 Task: Find connections with filter location Agustín Codazzi with filter topic #entrepreneurwith filter profile language Potuguese with filter current company Adecco with filter school DOEACC with filter industry Services for the Elderly and Disabled with filter service category Cybersecurity with filter keywords title Food Kitchen Worker
Action: Mouse moved to (476, 57)
Screenshot: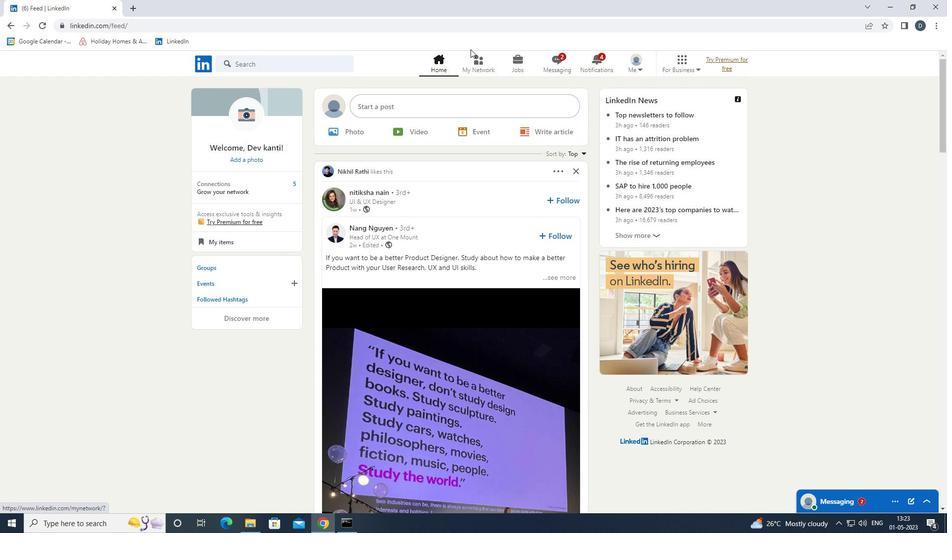 
Action: Mouse pressed left at (476, 57)
Screenshot: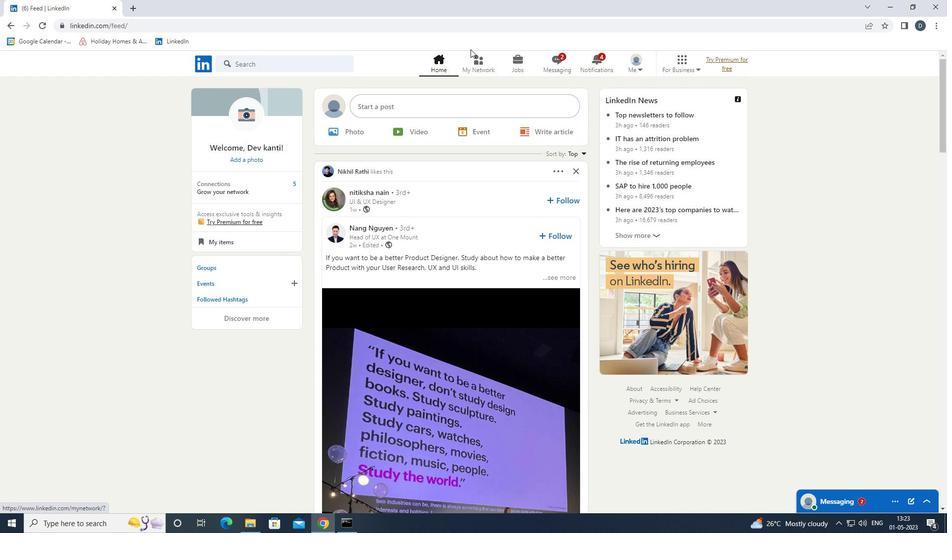 
Action: Mouse moved to (326, 119)
Screenshot: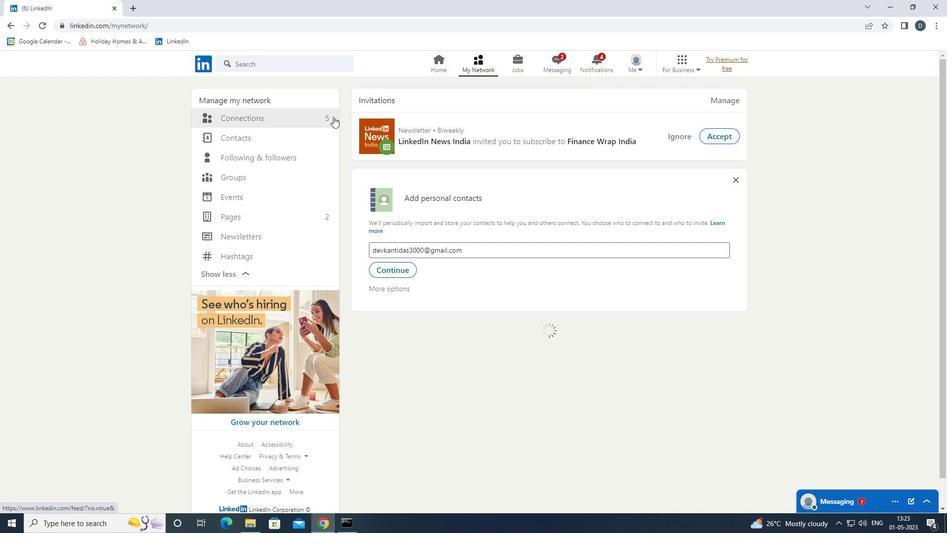 
Action: Mouse pressed left at (326, 119)
Screenshot: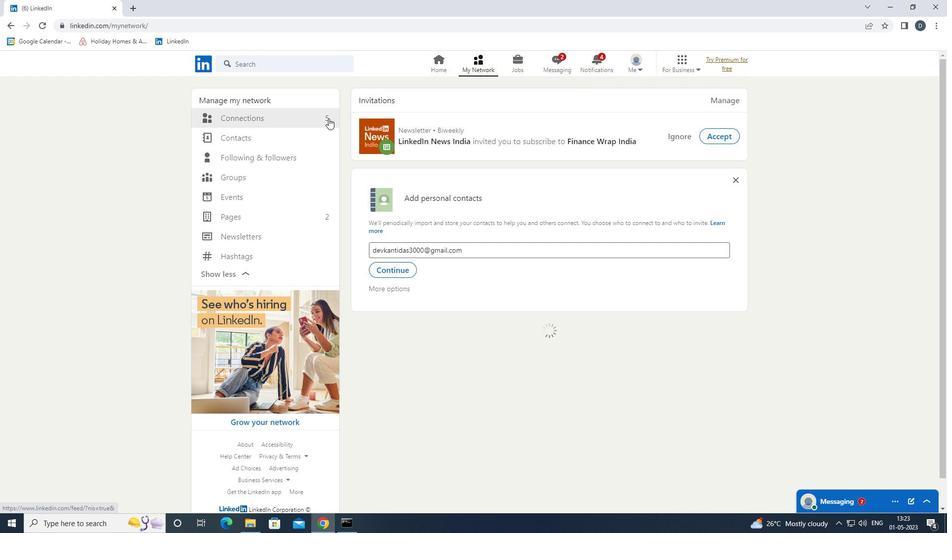 
Action: Mouse moved to (543, 122)
Screenshot: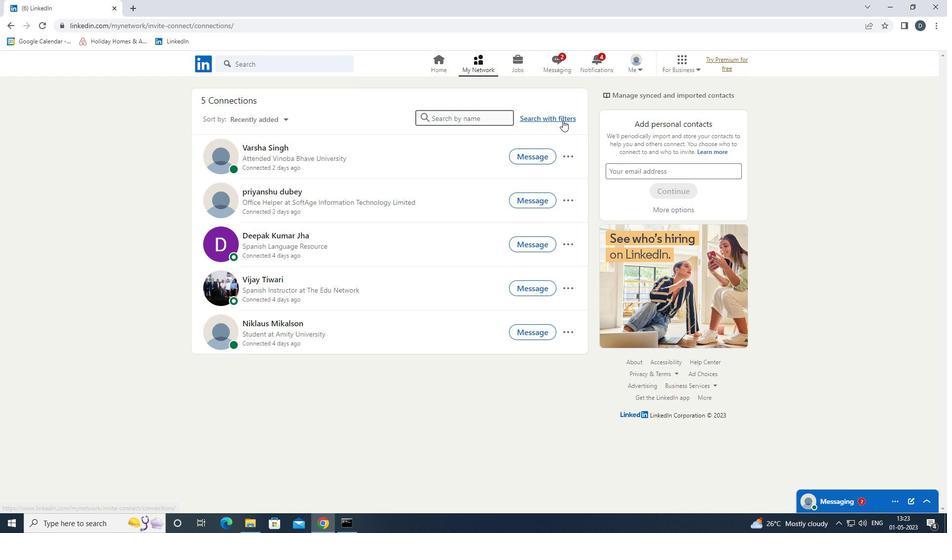 
Action: Mouse pressed left at (543, 122)
Screenshot: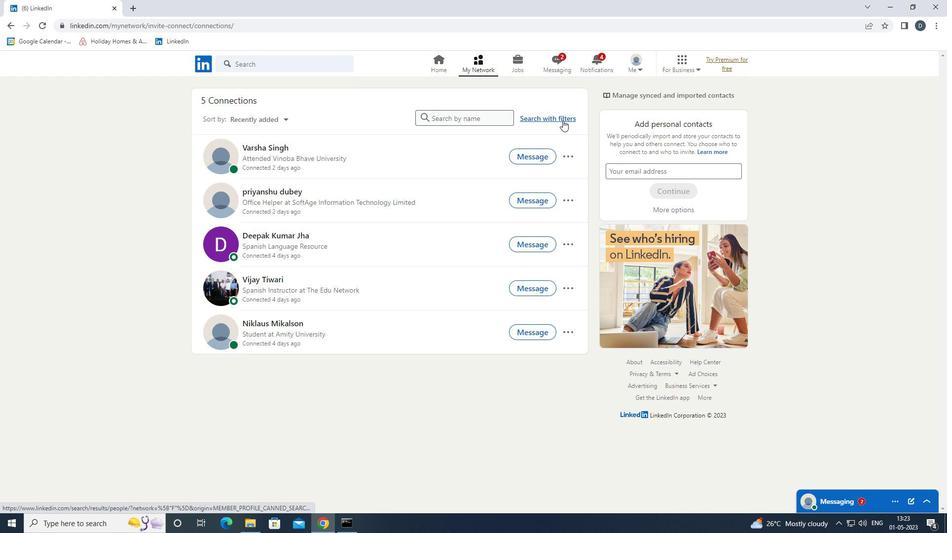 
Action: Mouse moved to (510, 90)
Screenshot: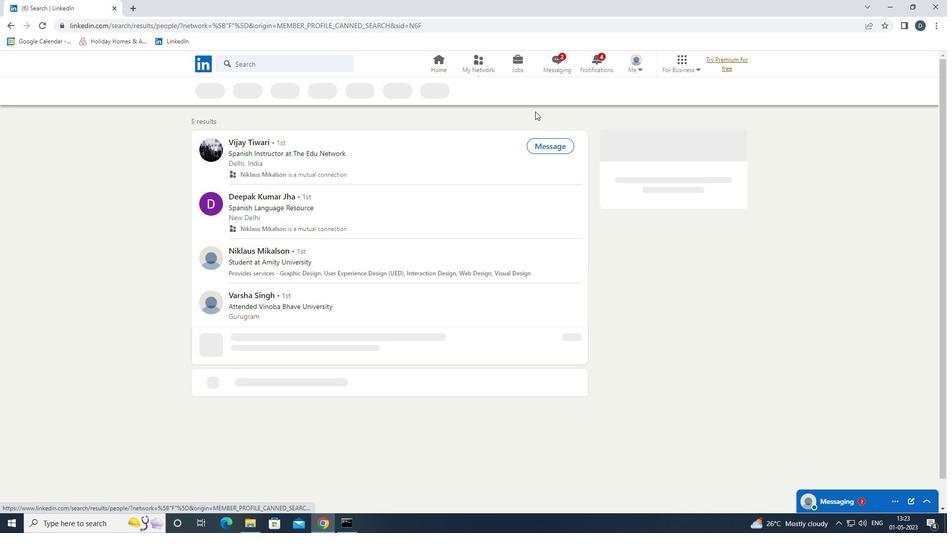
Action: Mouse pressed left at (510, 90)
Screenshot: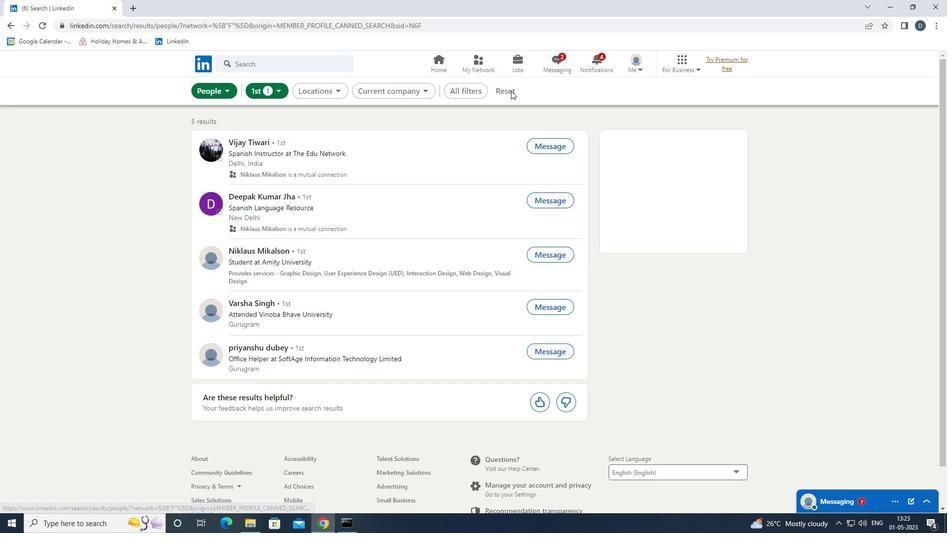
Action: Mouse moved to (492, 89)
Screenshot: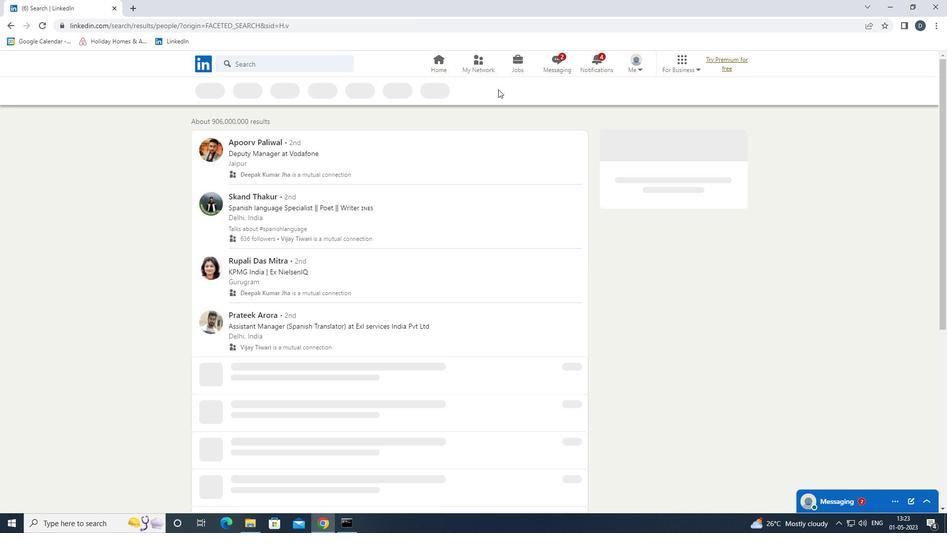 
Action: Mouse pressed left at (492, 89)
Screenshot: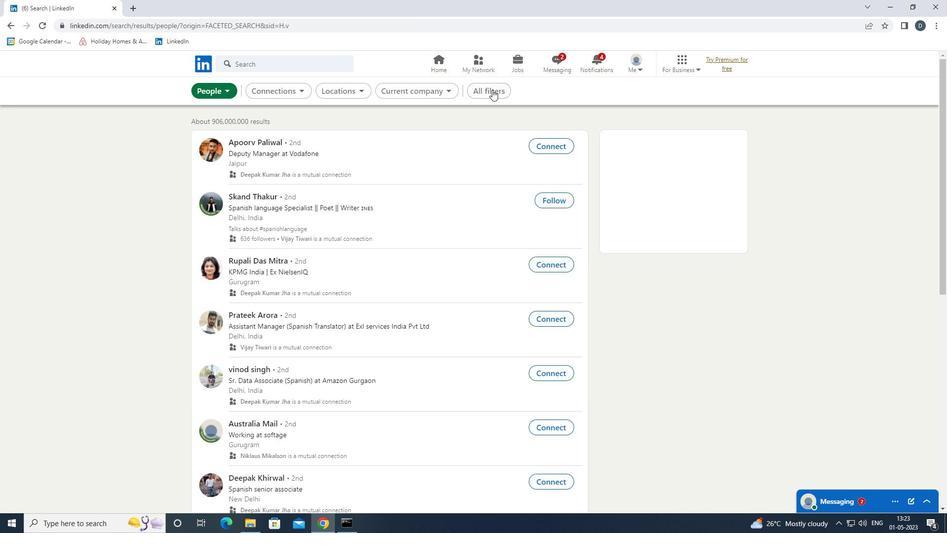 
Action: Mouse moved to (838, 375)
Screenshot: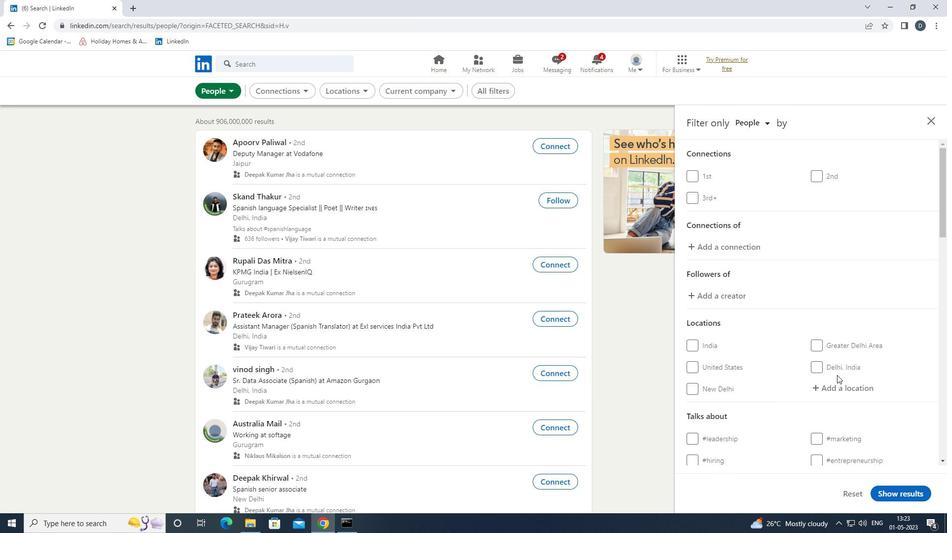 
Action: Mouse scrolled (838, 374) with delta (0, 0)
Screenshot: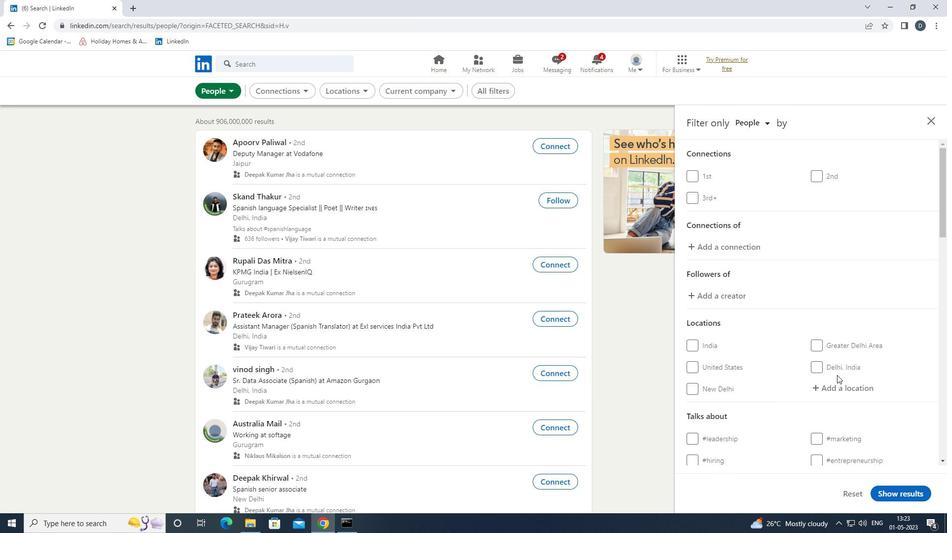 
Action: Mouse moved to (840, 327)
Screenshot: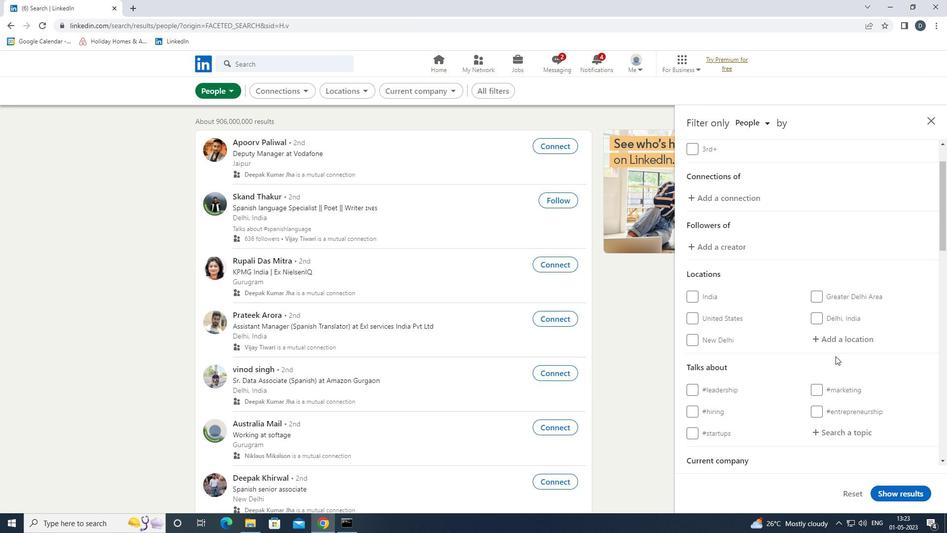 
Action: Mouse pressed left at (840, 327)
Screenshot: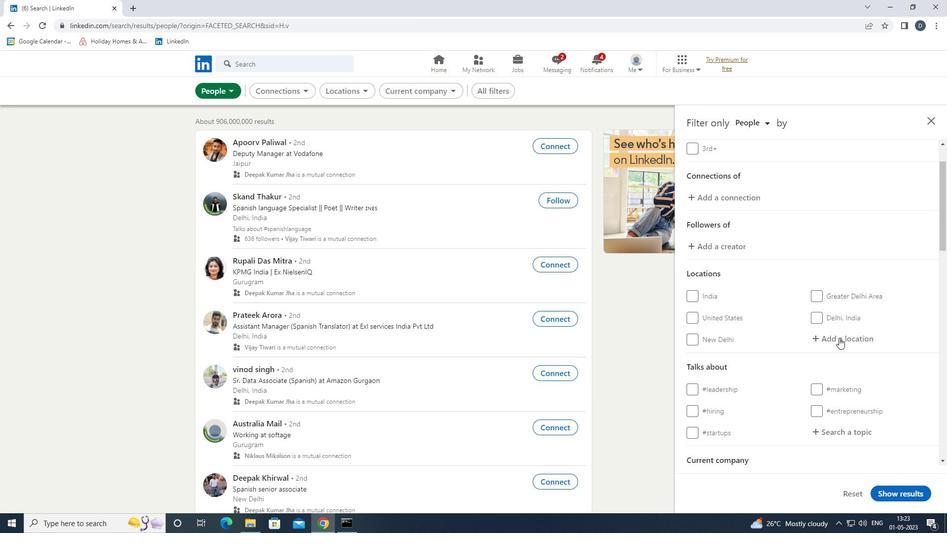 
Action: Mouse moved to (838, 341)
Screenshot: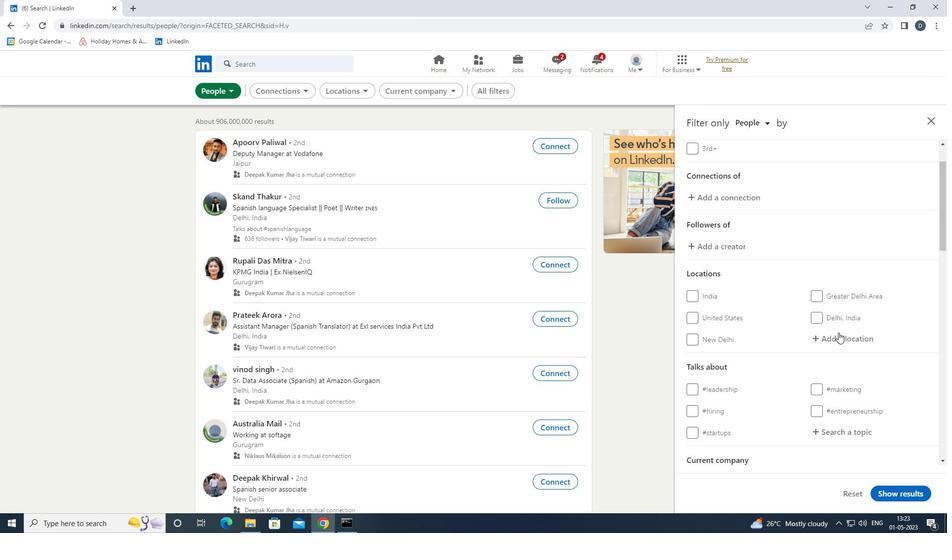 
Action: Mouse pressed left at (838, 341)
Screenshot: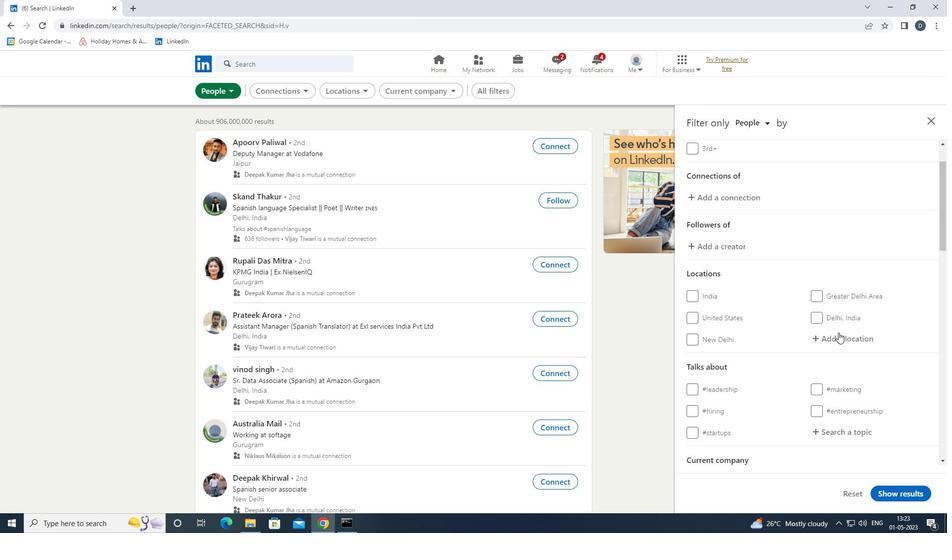 
Action: Key pressed <Key.shift>AGUSTIN<Key.space><Key.shift>CODAZZI<Key.down><Key.enter>
Screenshot: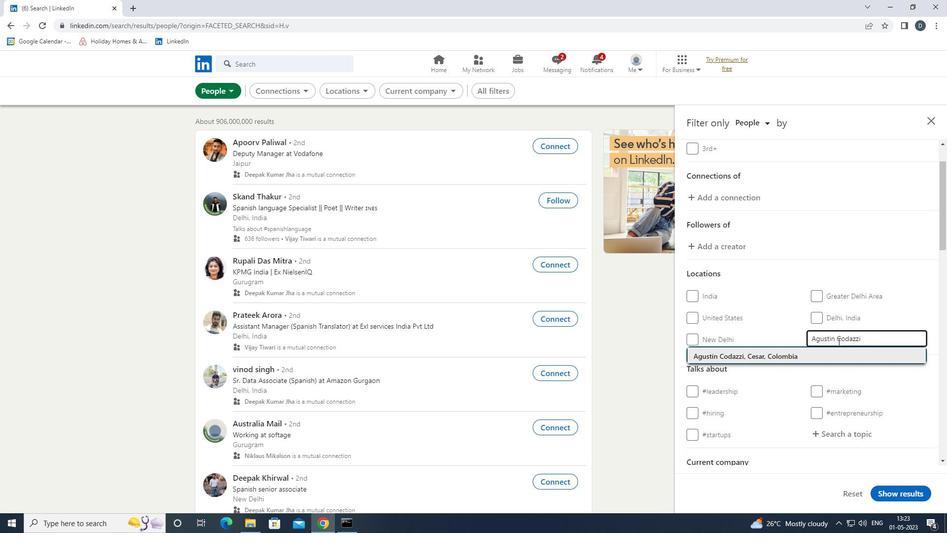 
Action: Mouse scrolled (838, 341) with delta (0, 0)
Screenshot: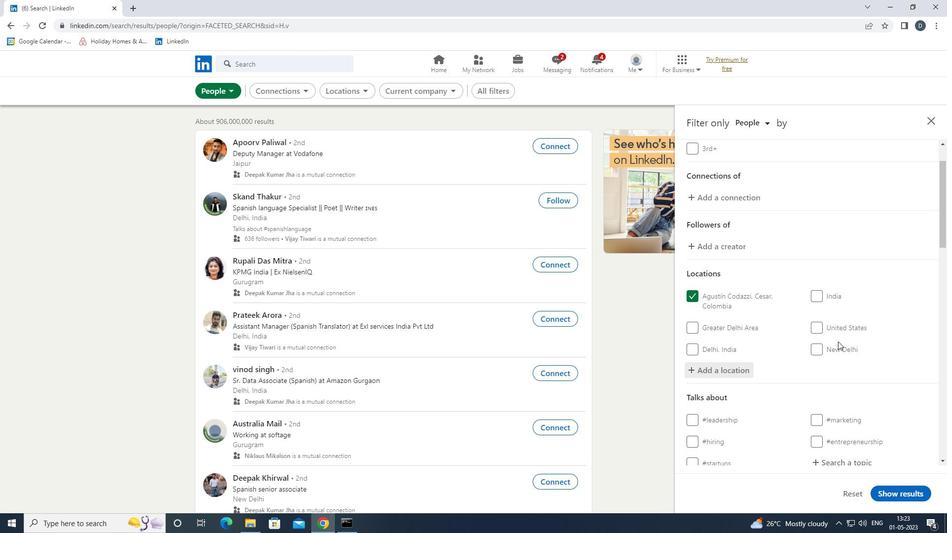
Action: Mouse moved to (838, 341)
Screenshot: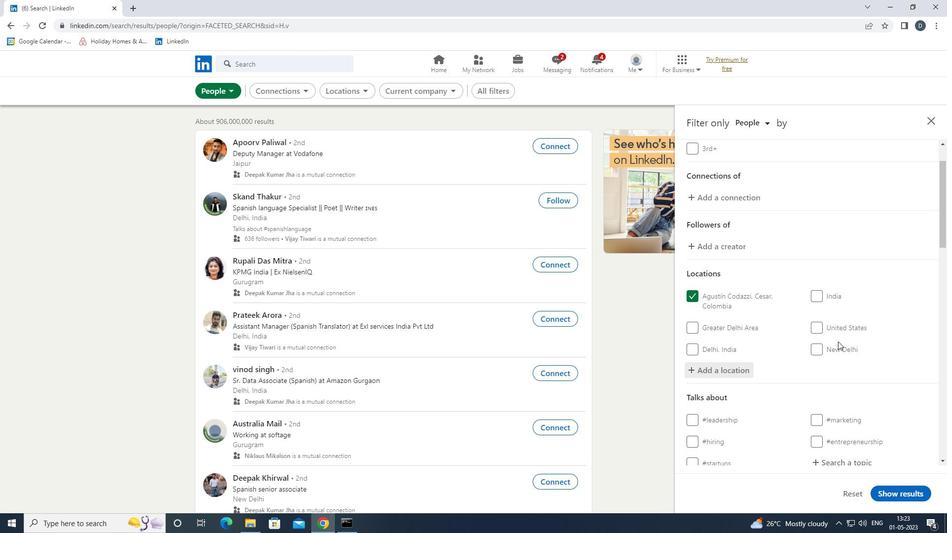 
Action: Mouse scrolled (838, 341) with delta (0, 0)
Screenshot: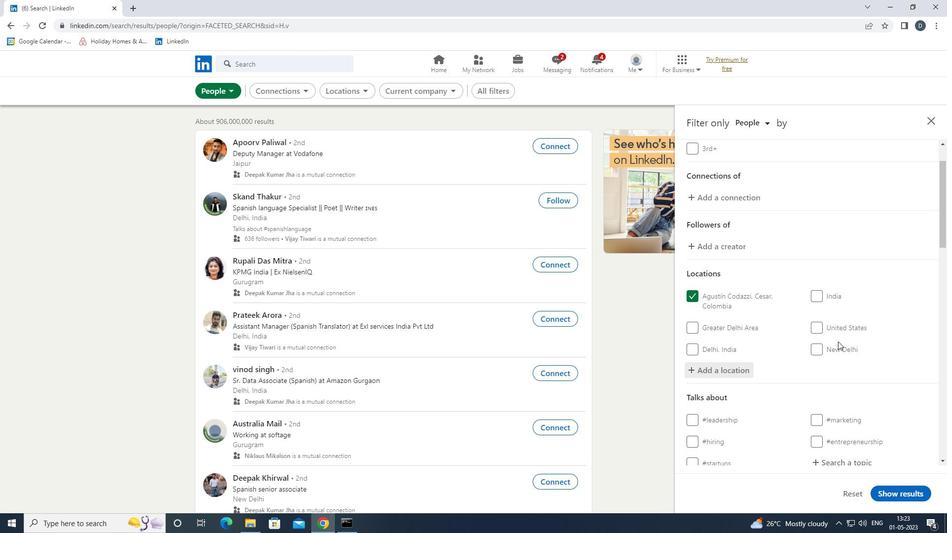 
Action: Mouse moved to (836, 357)
Screenshot: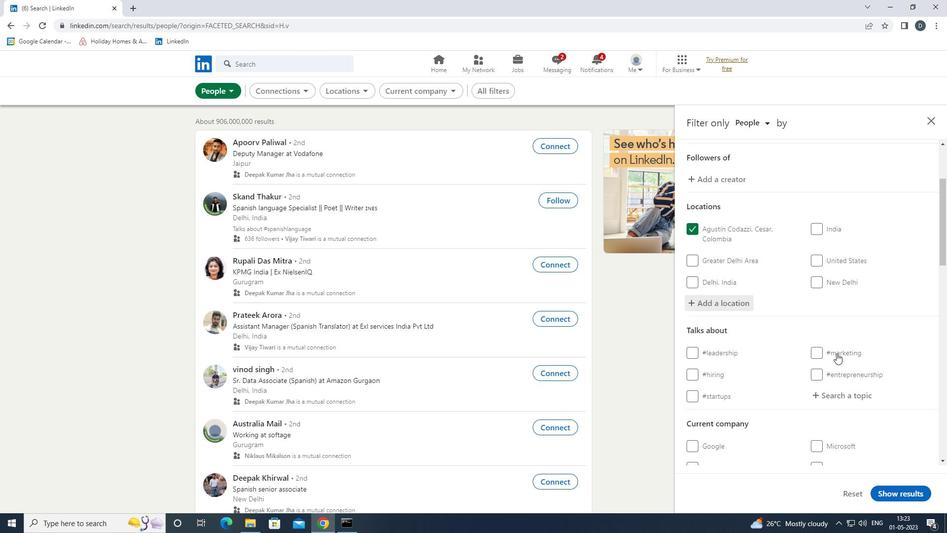 
Action: Mouse pressed left at (836, 357)
Screenshot: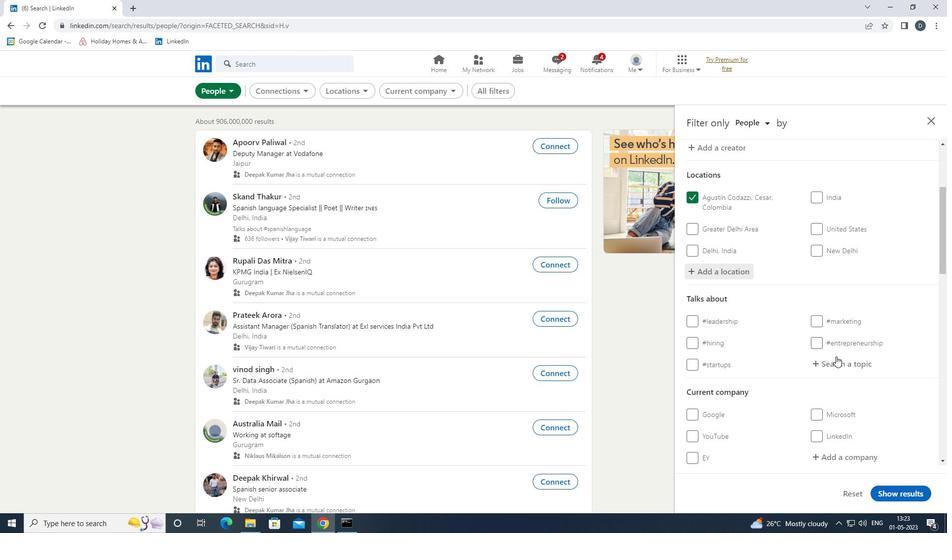 
Action: Mouse moved to (836, 358)
Screenshot: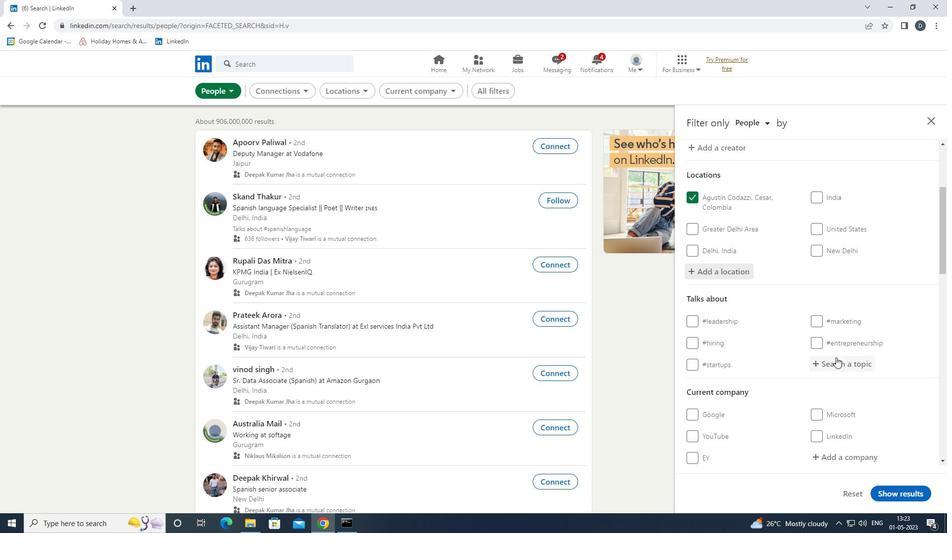 
Action: Key pressed ENTREPRENEUR<Key.down><Key.enter>
Screenshot: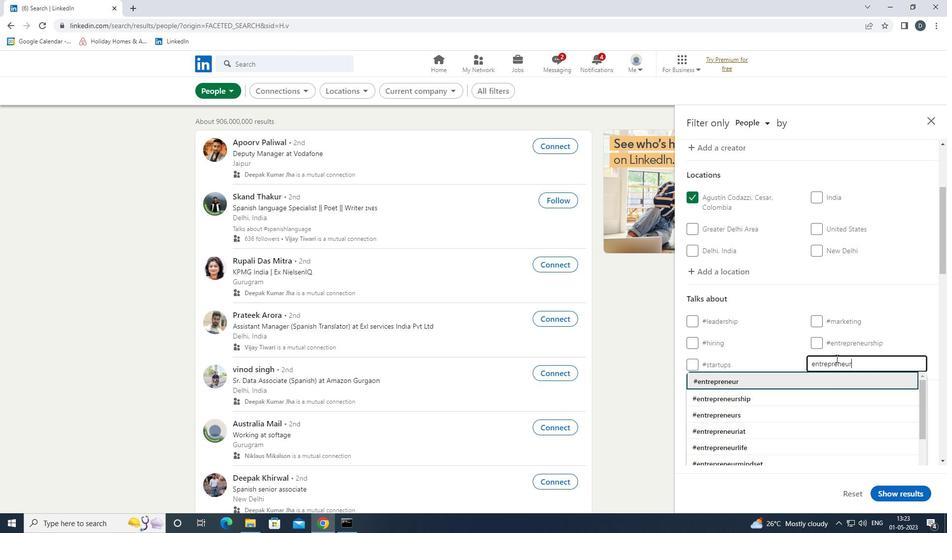 
Action: Mouse moved to (842, 348)
Screenshot: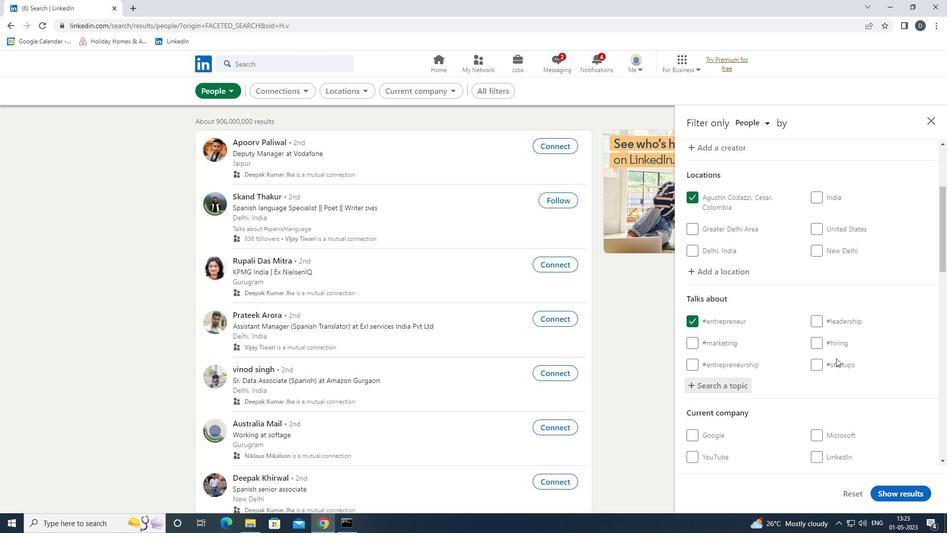 
Action: Mouse scrolled (842, 348) with delta (0, 0)
Screenshot: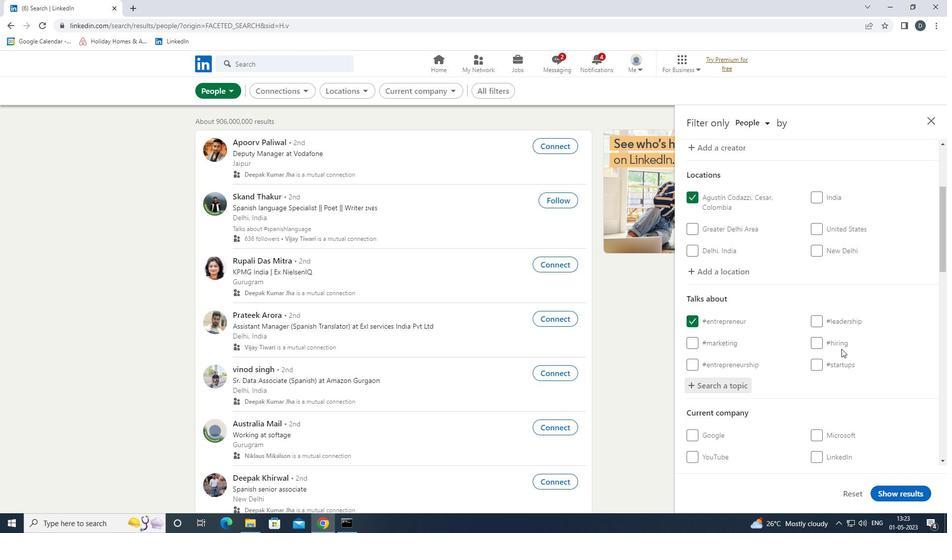 
Action: Mouse scrolled (842, 348) with delta (0, 0)
Screenshot: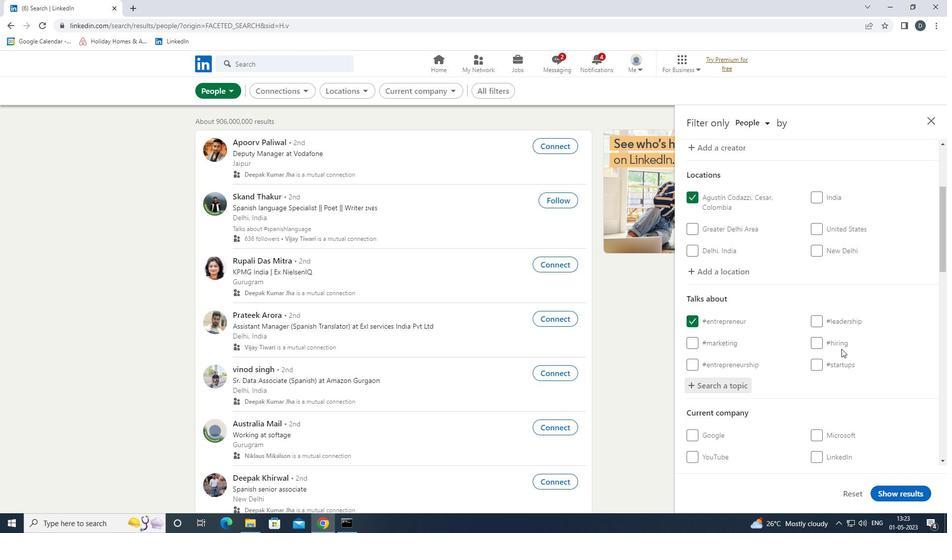 
Action: Mouse scrolled (842, 348) with delta (0, 0)
Screenshot: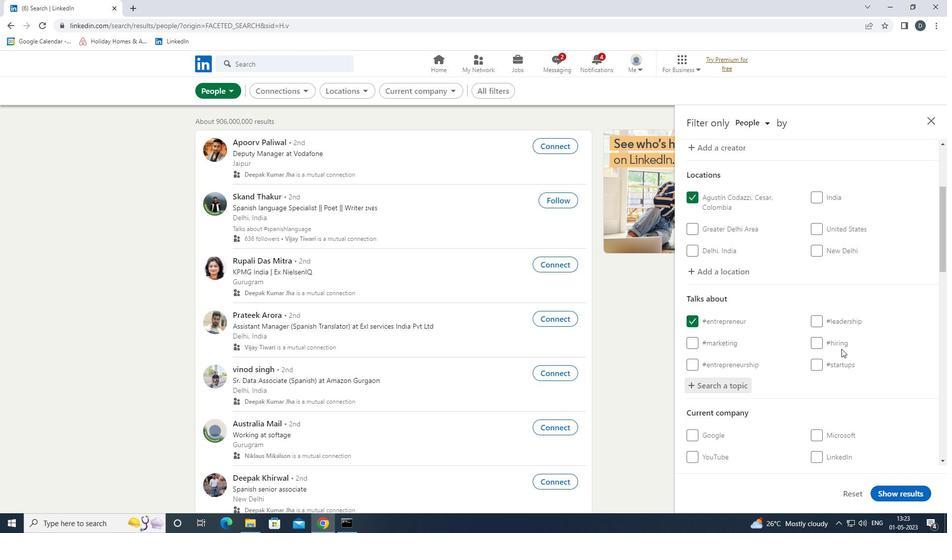 
Action: Mouse scrolled (842, 348) with delta (0, 0)
Screenshot: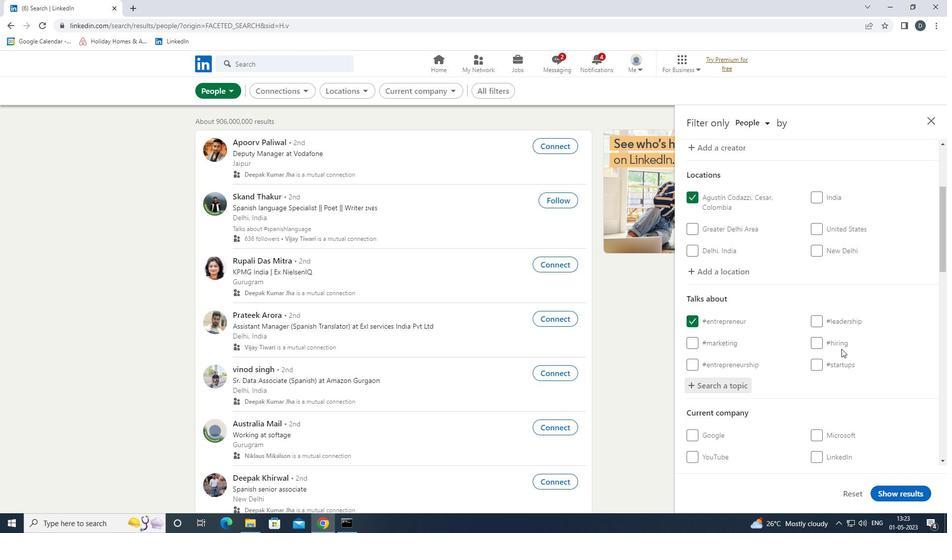 
Action: Mouse moved to (842, 347)
Screenshot: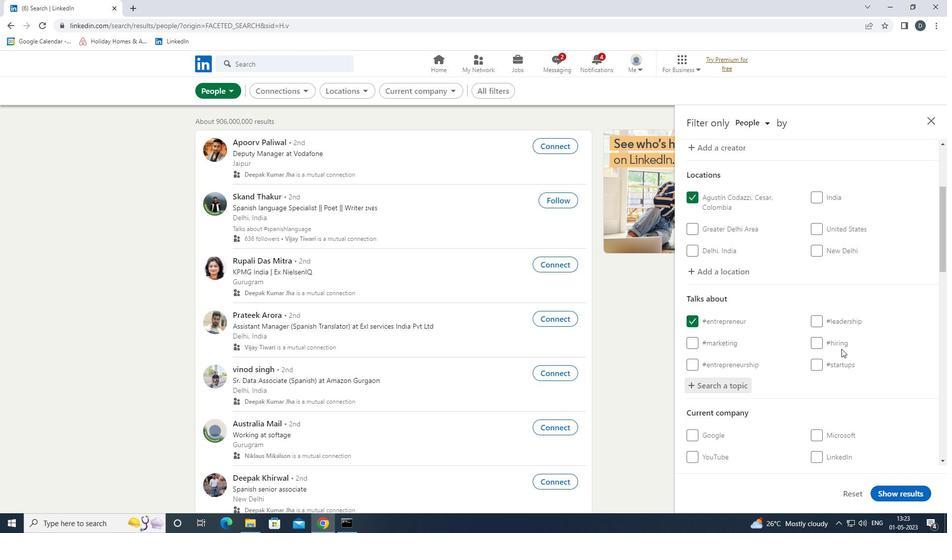 
Action: Mouse scrolled (842, 347) with delta (0, 0)
Screenshot: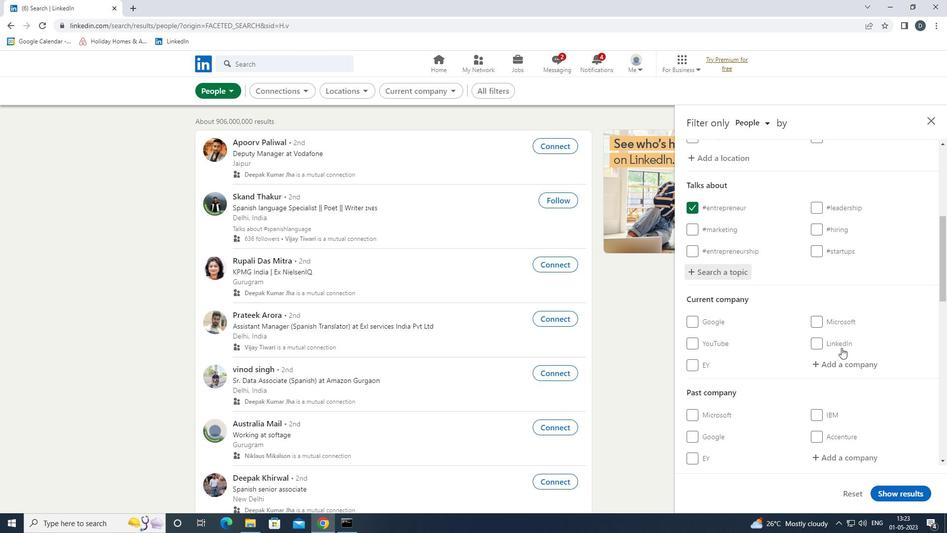 
Action: Mouse scrolled (842, 347) with delta (0, 0)
Screenshot: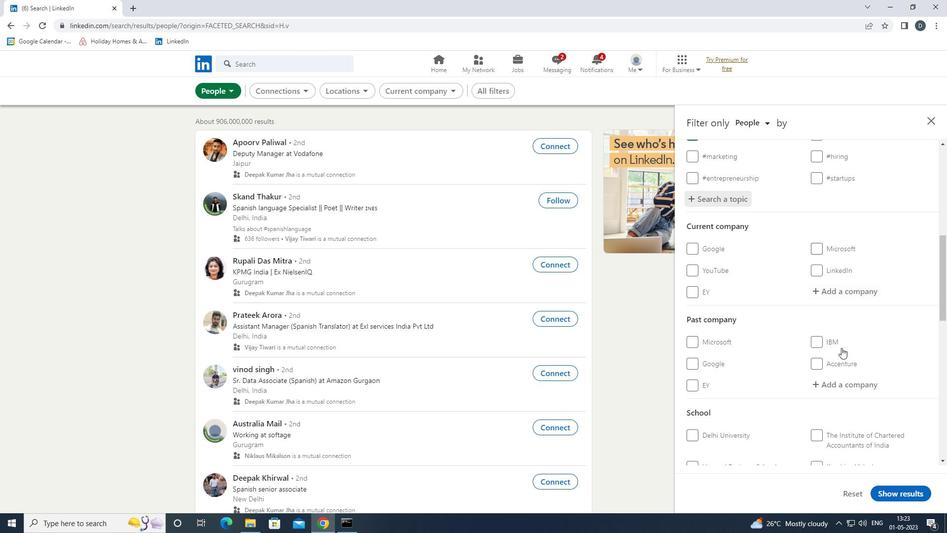 
Action: Mouse scrolled (842, 347) with delta (0, 0)
Screenshot: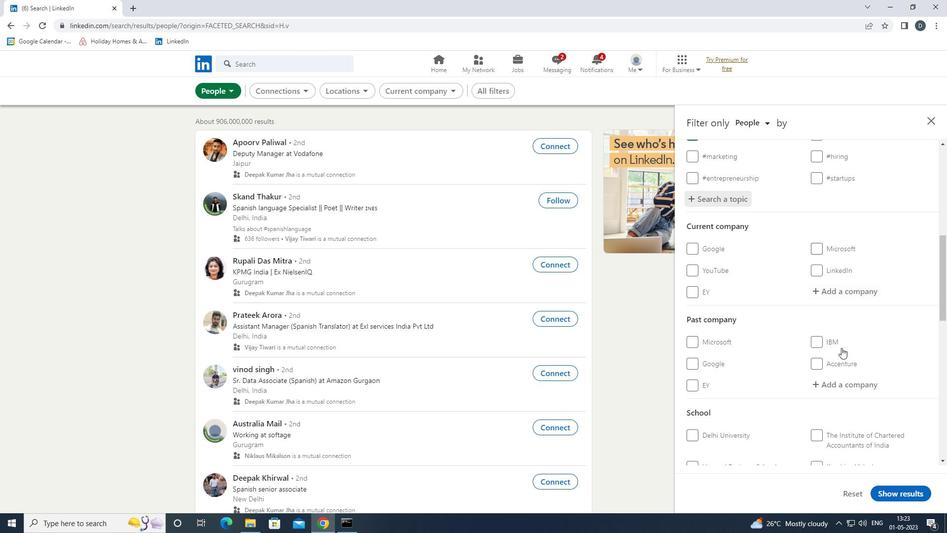 
Action: Mouse moved to (844, 322)
Screenshot: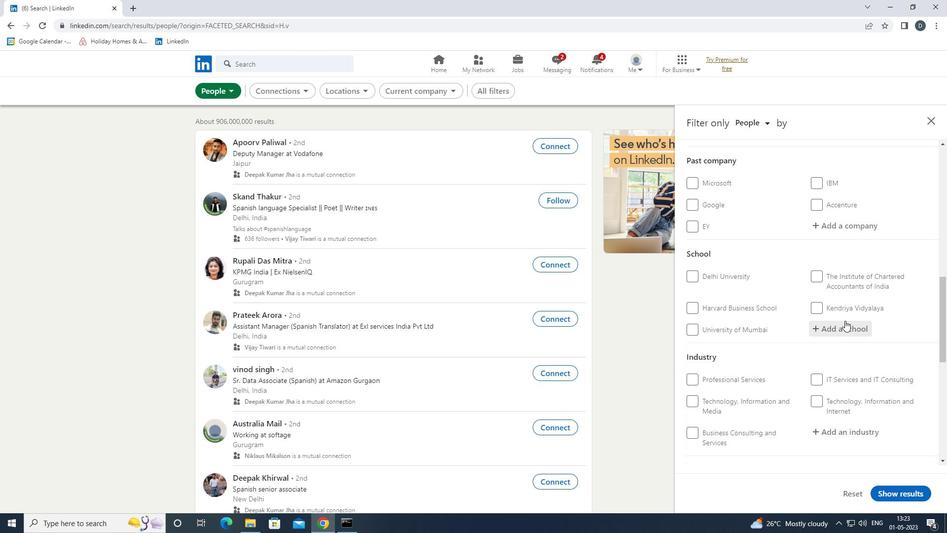 
Action: Mouse scrolled (844, 321) with delta (0, 0)
Screenshot: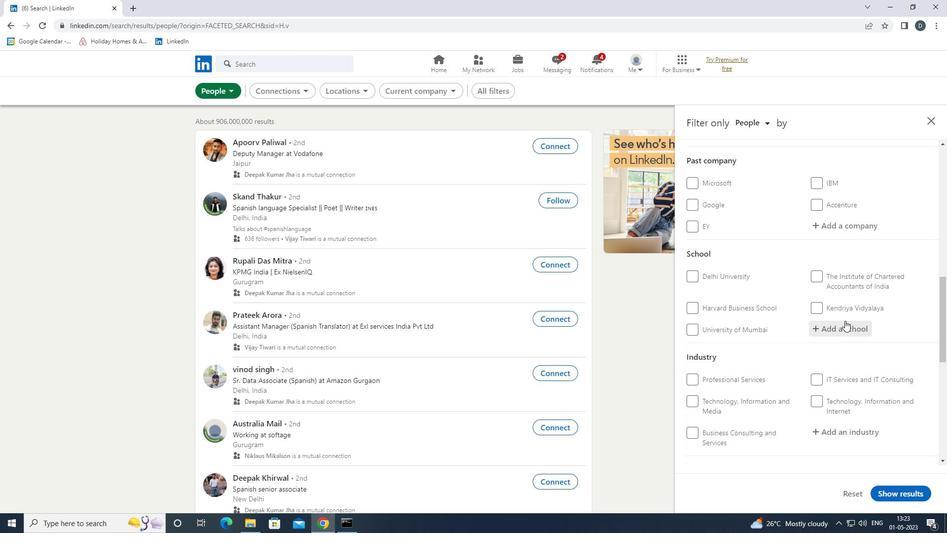
Action: Mouse moved to (844, 322)
Screenshot: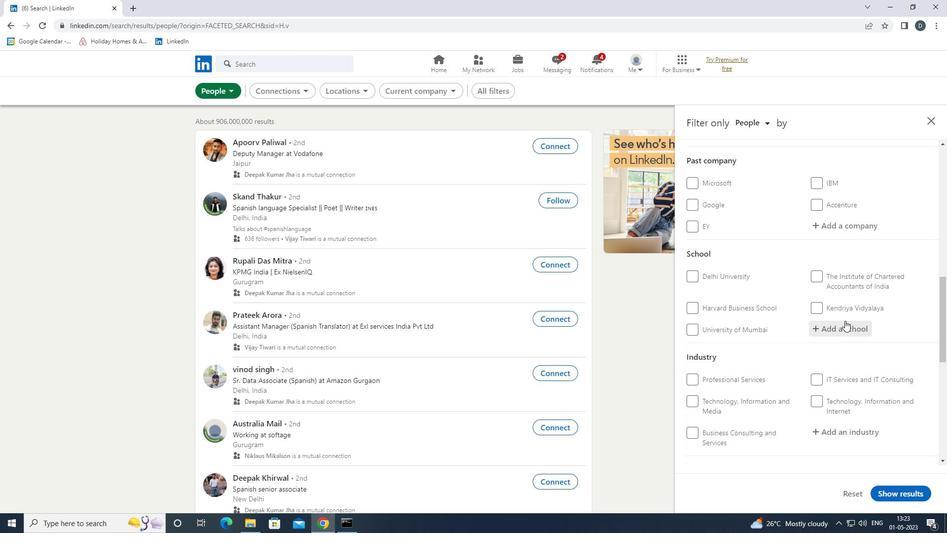 
Action: Mouse scrolled (844, 321) with delta (0, 0)
Screenshot: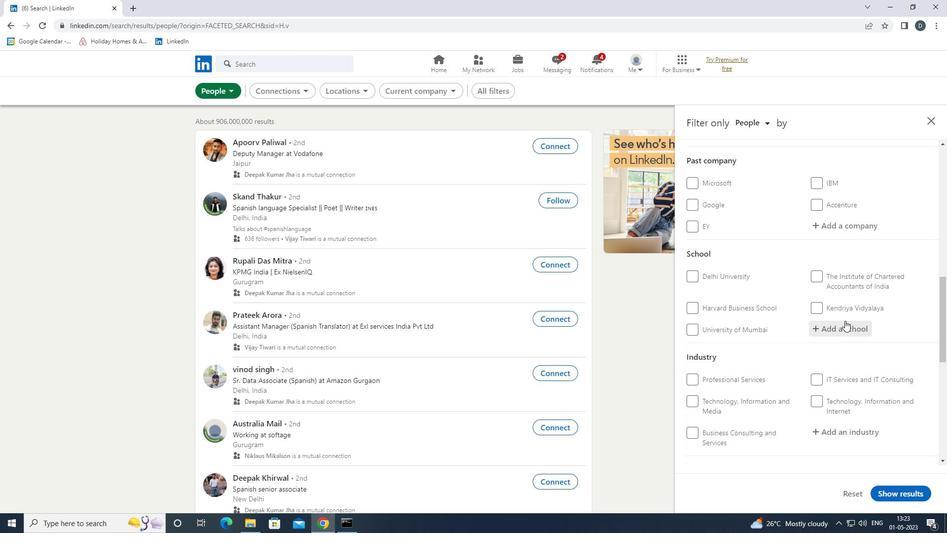 
Action: Mouse moved to (844, 322)
Screenshot: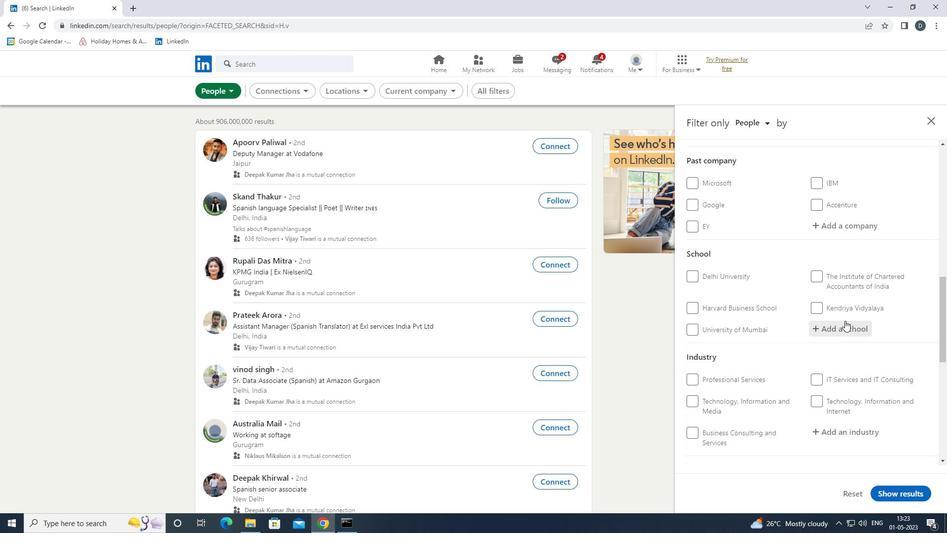 
Action: Mouse scrolled (844, 322) with delta (0, 0)
Screenshot: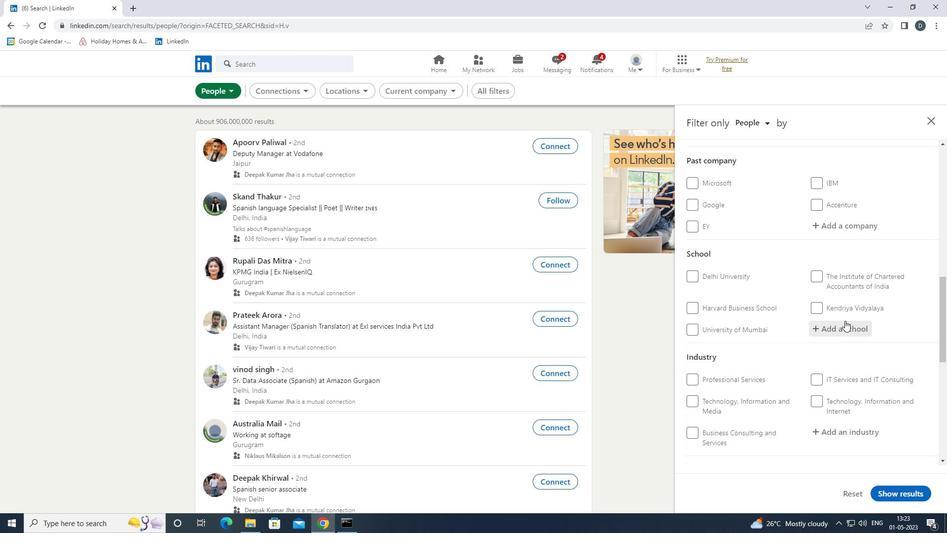 
Action: Mouse moved to (837, 318)
Screenshot: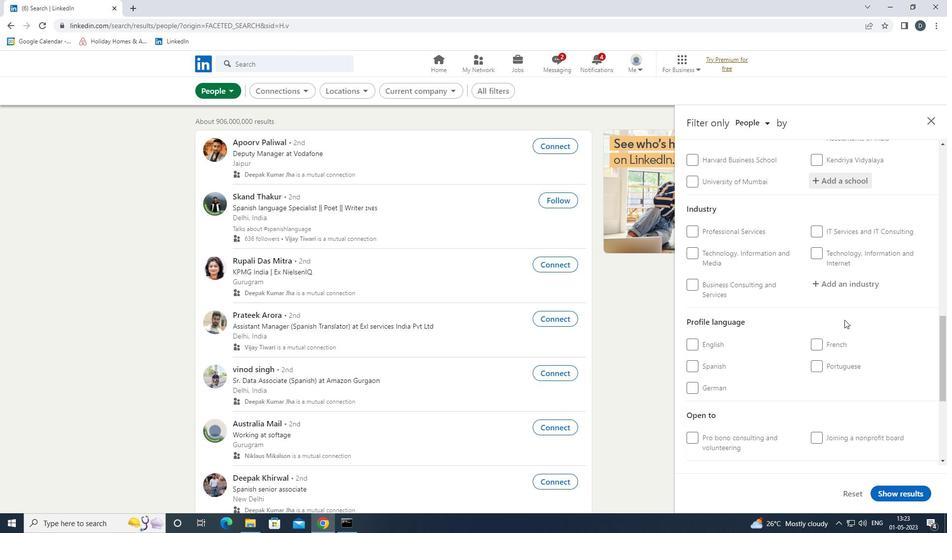 
Action: Mouse scrolled (837, 318) with delta (0, 0)
Screenshot: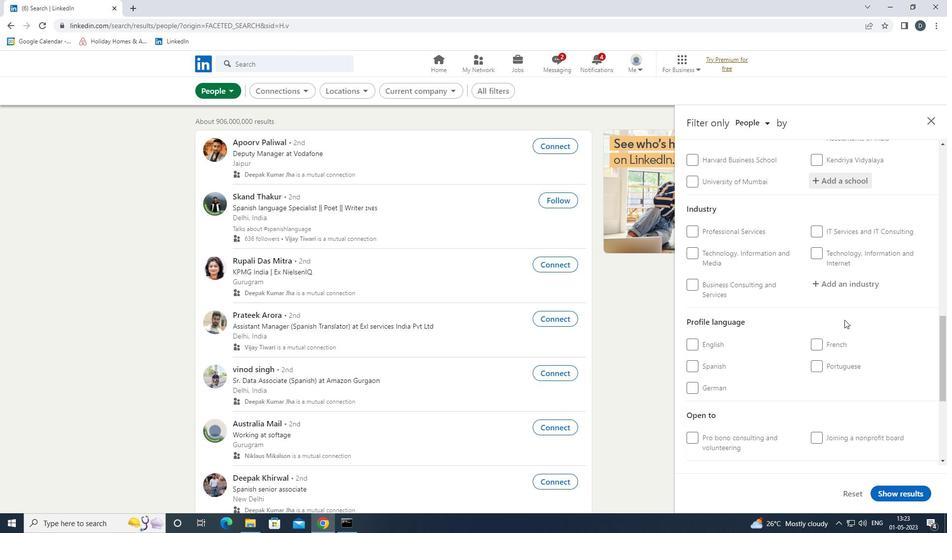 
Action: Mouse moved to (836, 319)
Screenshot: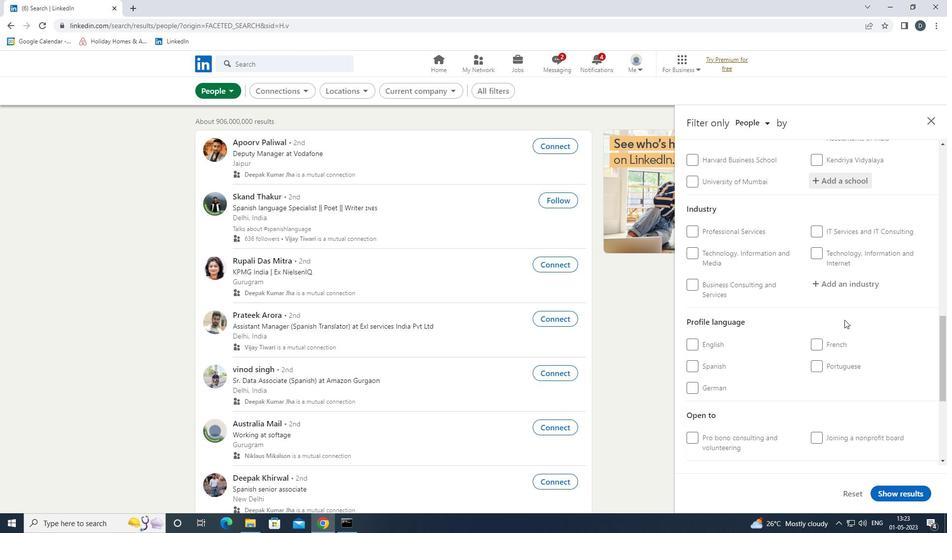 
Action: Mouse scrolled (836, 318) with delta (0, 0)
Screenshot: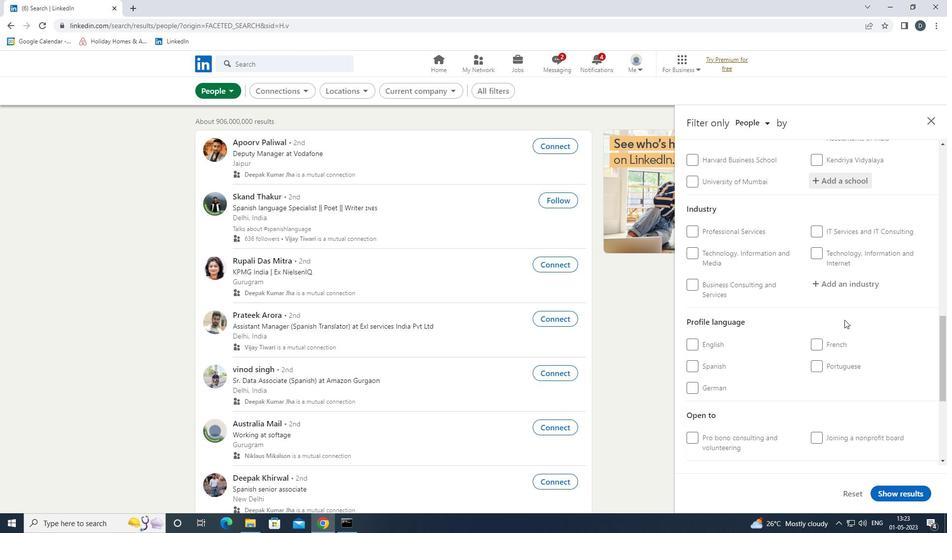 
Action: Mouse moved to (835, 319)
Screenshot: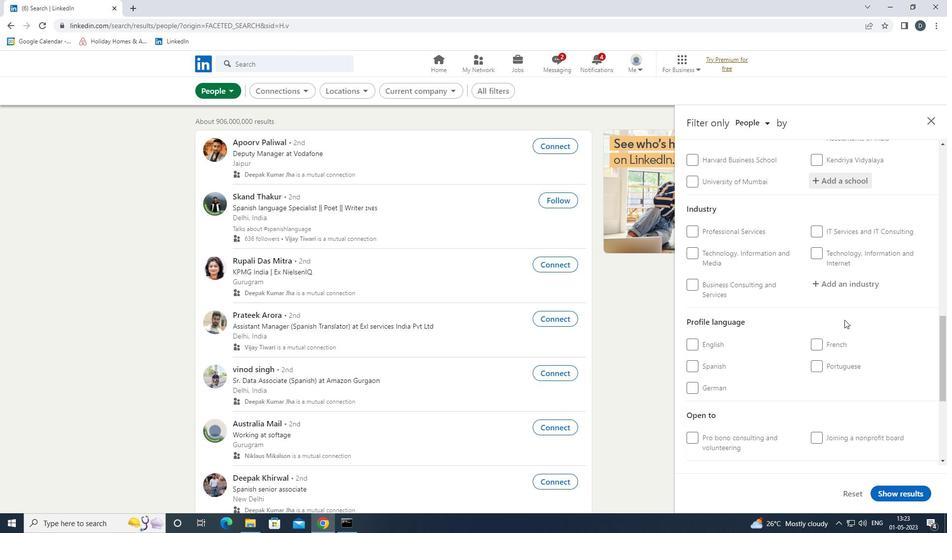 
Action: Mouse scrolled (835, 319) with delta (0, 0)
Screenshot: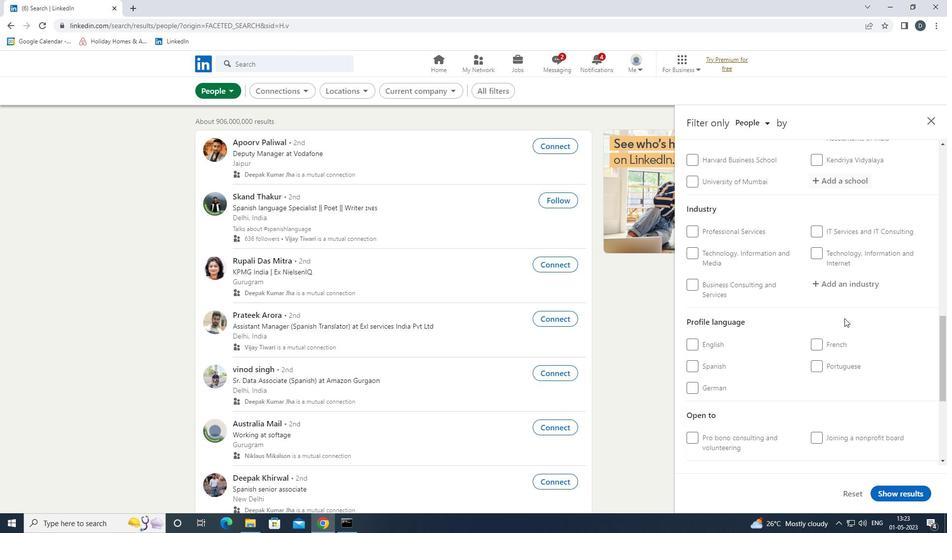 
Action: Mouse moved to (829, 321)
Screenshot: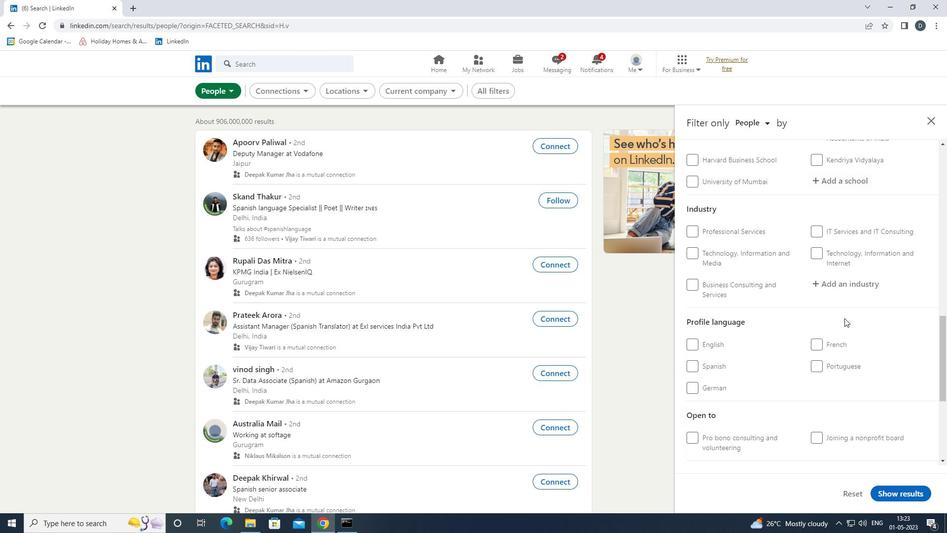 
Action: Mouse scrolled (829, 321) with delta (0, 0)
Screenshot: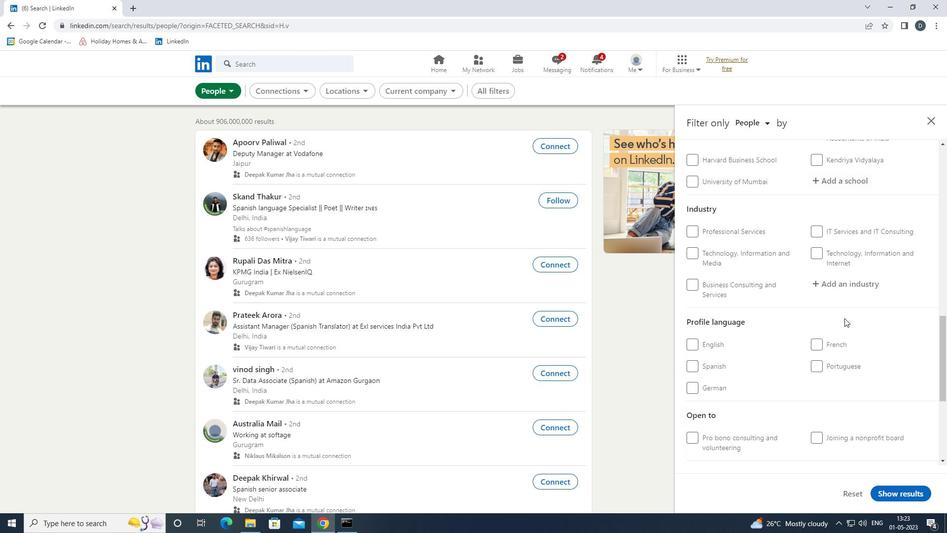 
Action: Mouse moved to (819, 171)
Screenshot: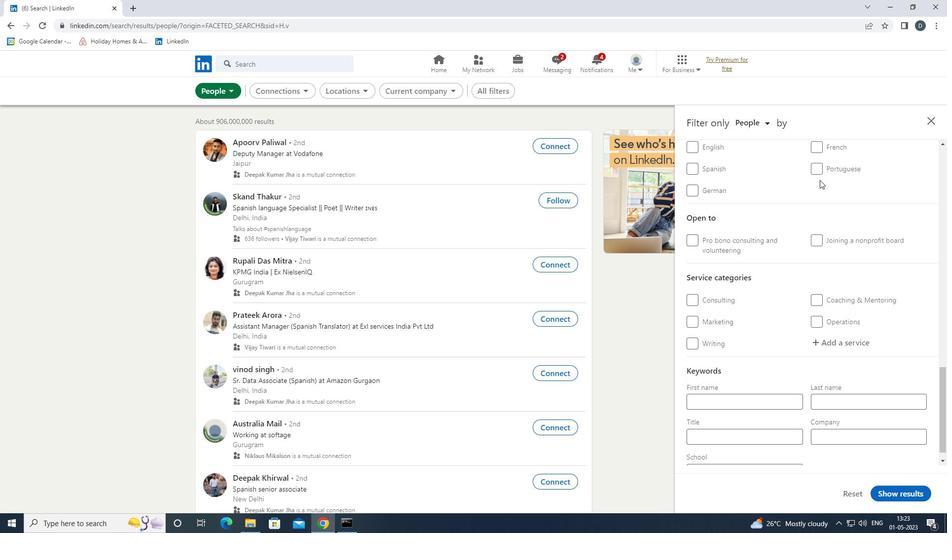 
Action: Mouse pressed left at (819, 171)
Screenshot: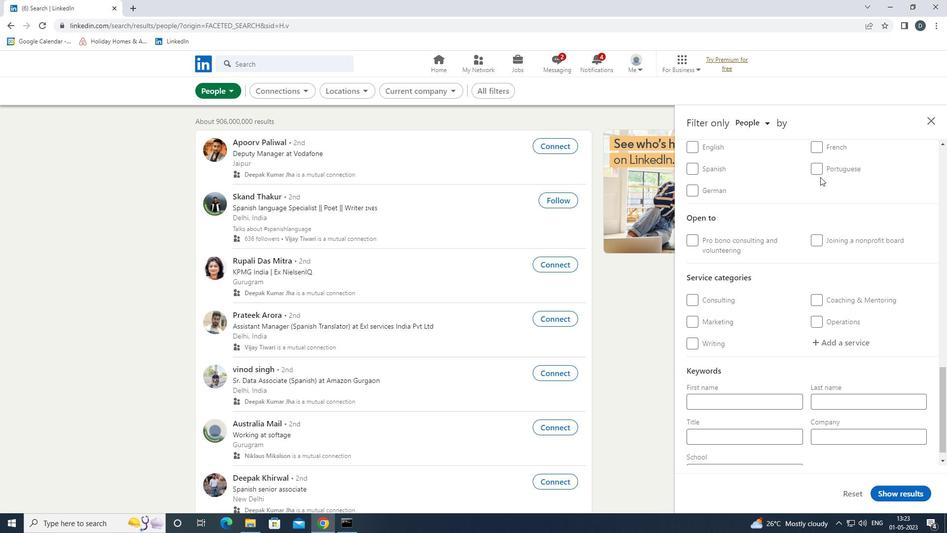 
Action: Mouse moved to (830, 263)
Screenshot: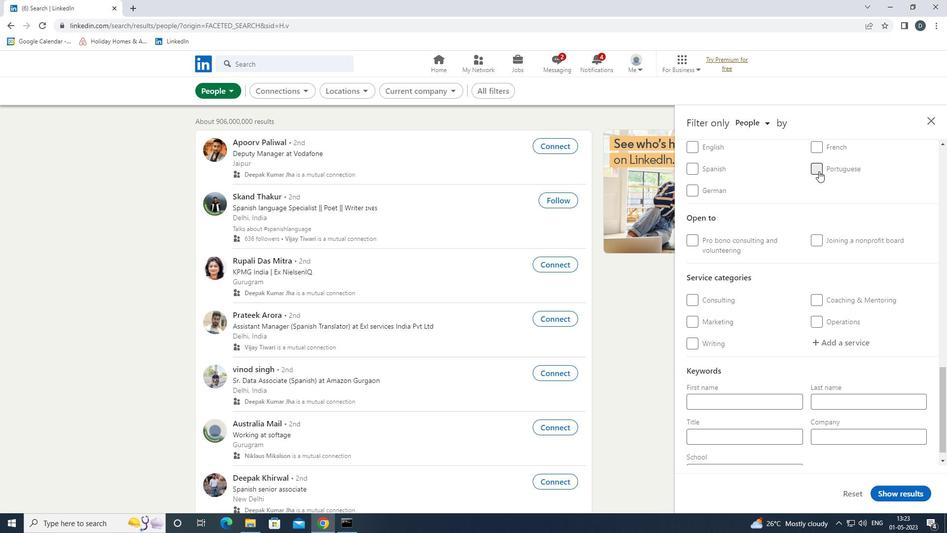 
Action: Mouse scrolled (830, 264) with delta (0, 0)
Screenshot: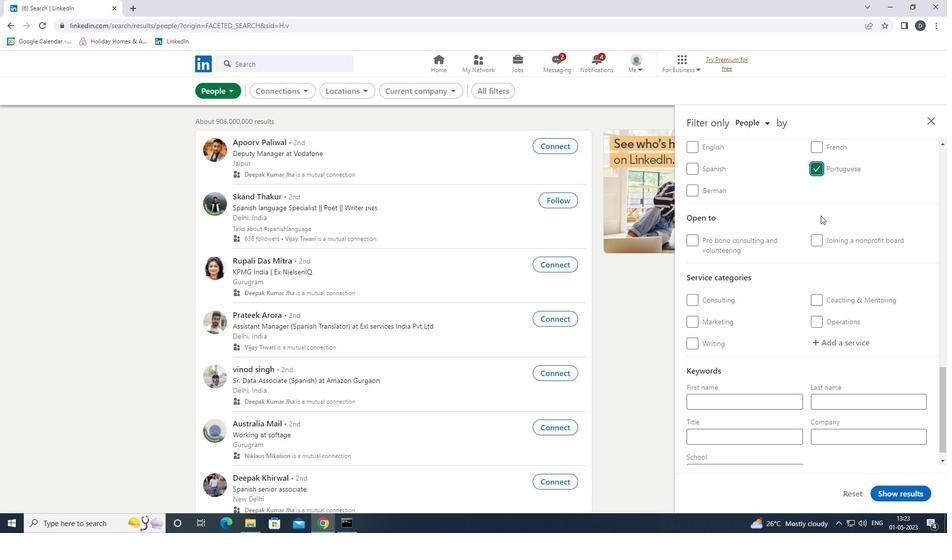 
Action: Mouse scrolled (830, 264) with delta (0, 0)
Screenshot: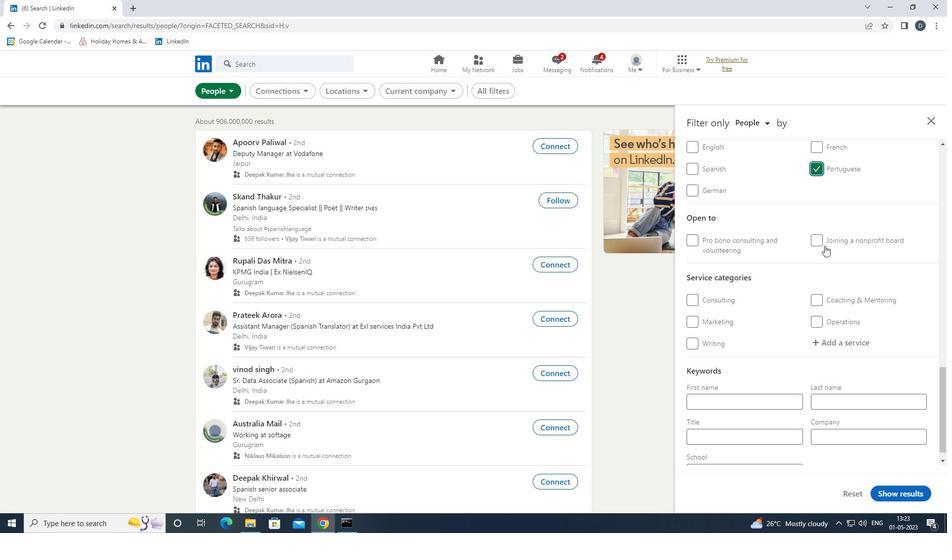 
Action: Mouse scrolled (830, 264) with delta (0, 0)
Screenshot: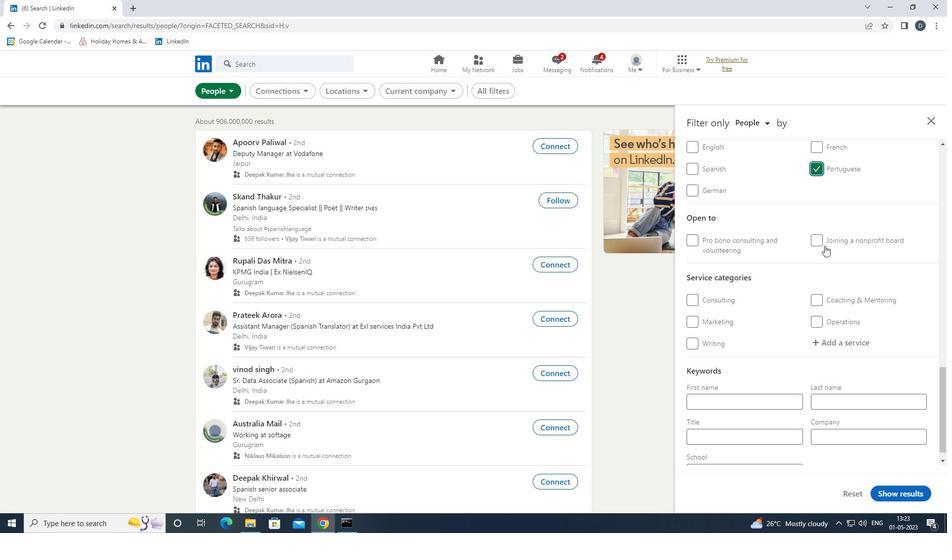 
Action: Mouse scrolled (830, 264) with delta (0, 0)
Screenshot: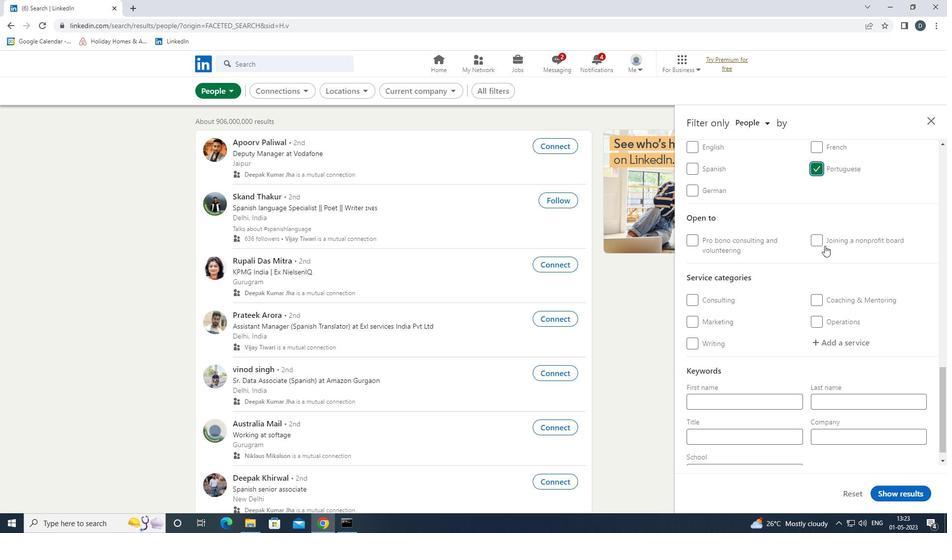 
Action: Mouse scrolled (830, 264) with delta (0, 0)
Screenshot: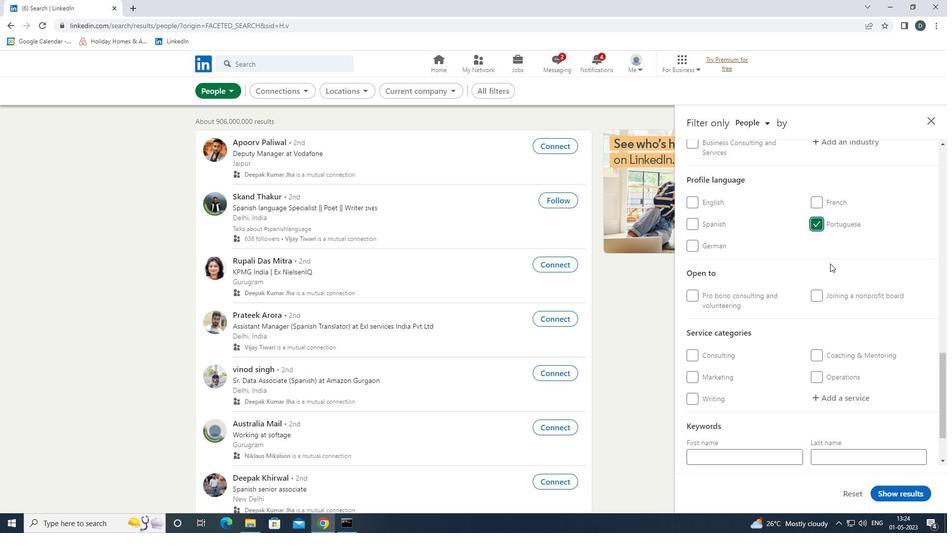 
Action: Mouse scrolled (830, 264) with delta (0, 0)
Screenshot: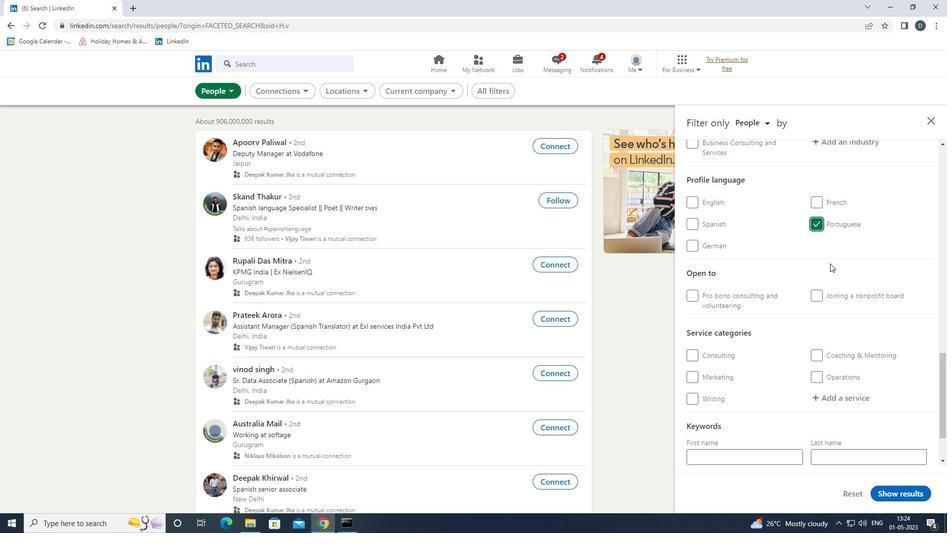 
Action: Mouse moved to (831, 264)
Screenshot: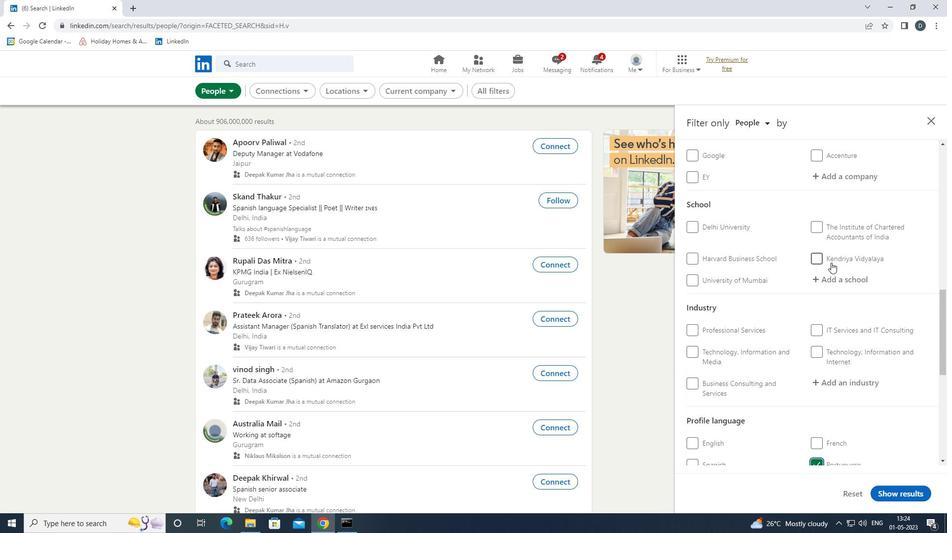 
Action: Mouse scrolled (831, 265) with delta (0, 0)
Screenshot: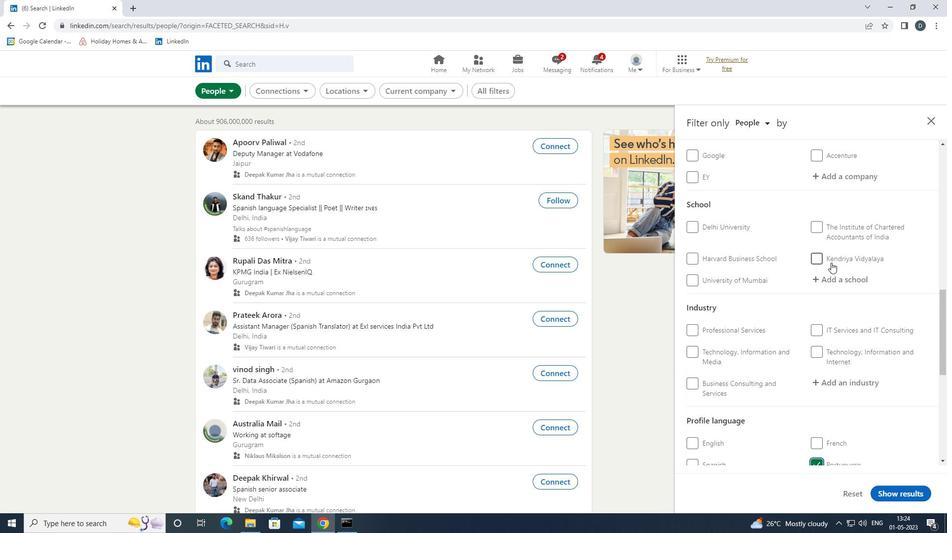 
Action: Mouse scrolled (831, 265) with delta (0, 0)
Screenshot: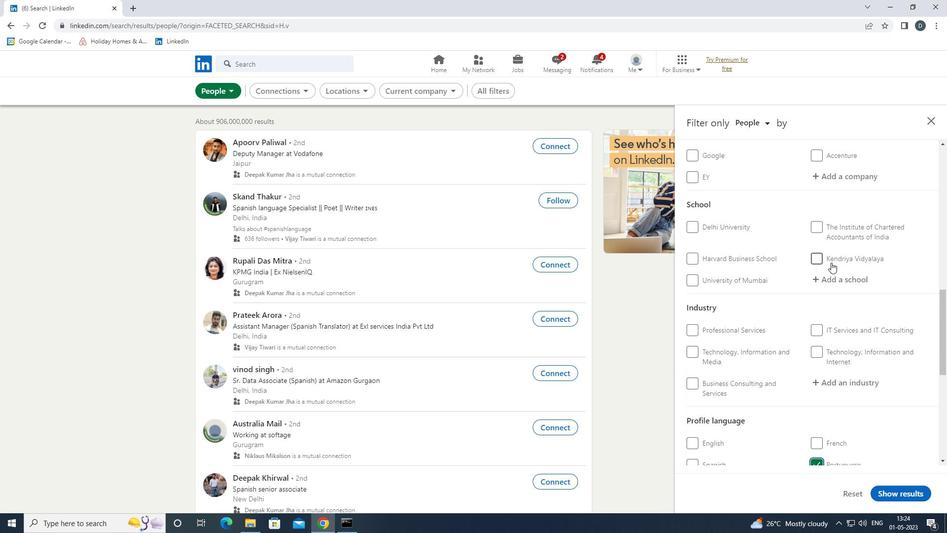 
Action: Mouse moved to (838, 252)
Screenshot: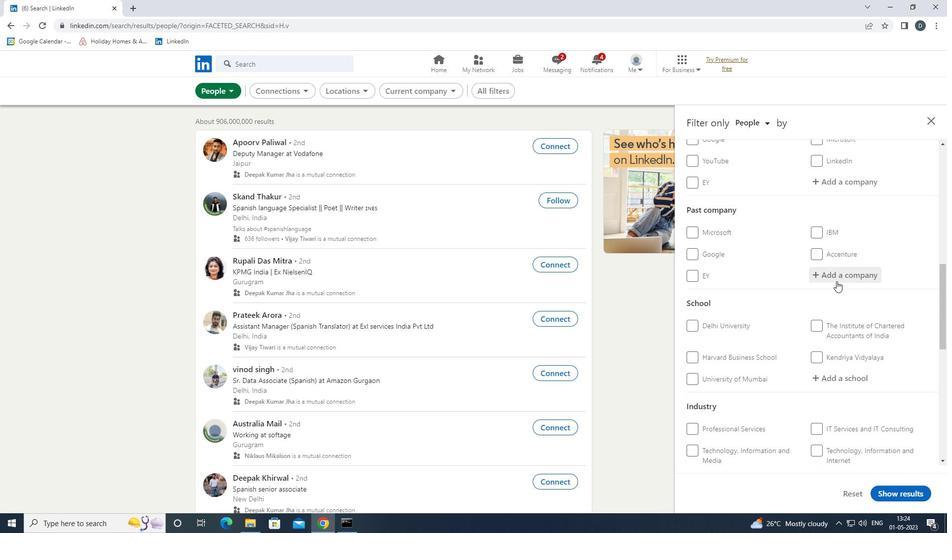 
Action: Mouse scrolled (838, 252) with delta (0, 0)
Screenshot: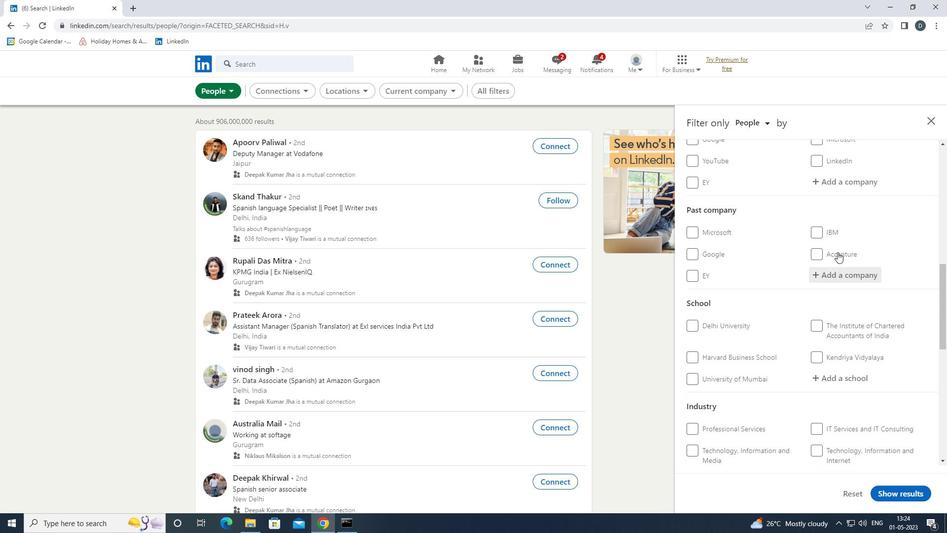 
Action: Mouse moved to (841, 233)
Screenshot: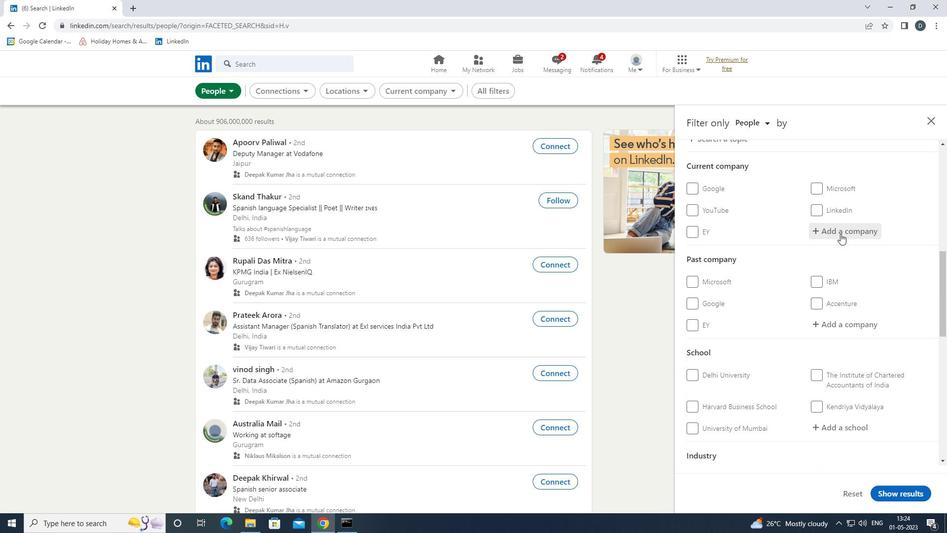 
Action: Mouse pressed left at (841, 233)
Screenshot: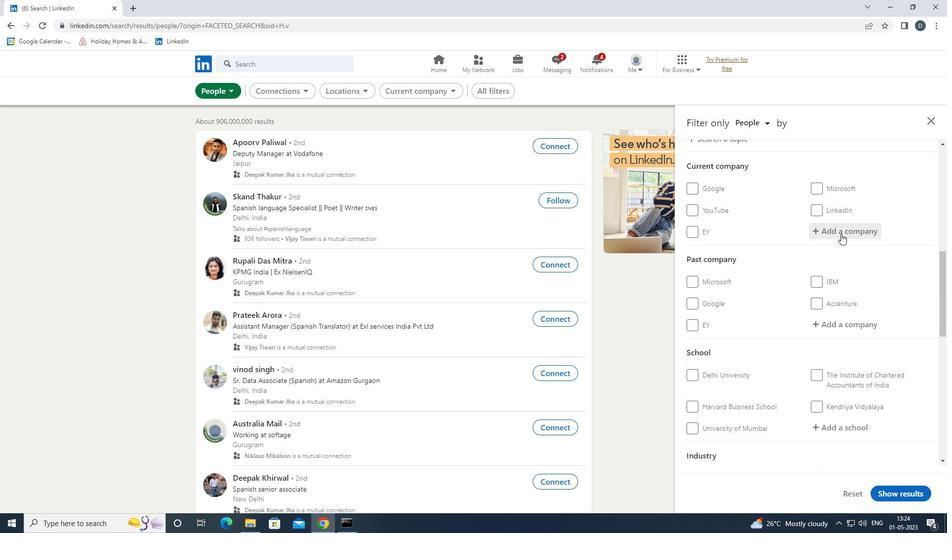 
Action: Key pressed <Key.shift>AA<Key.backspace>
Screenshot: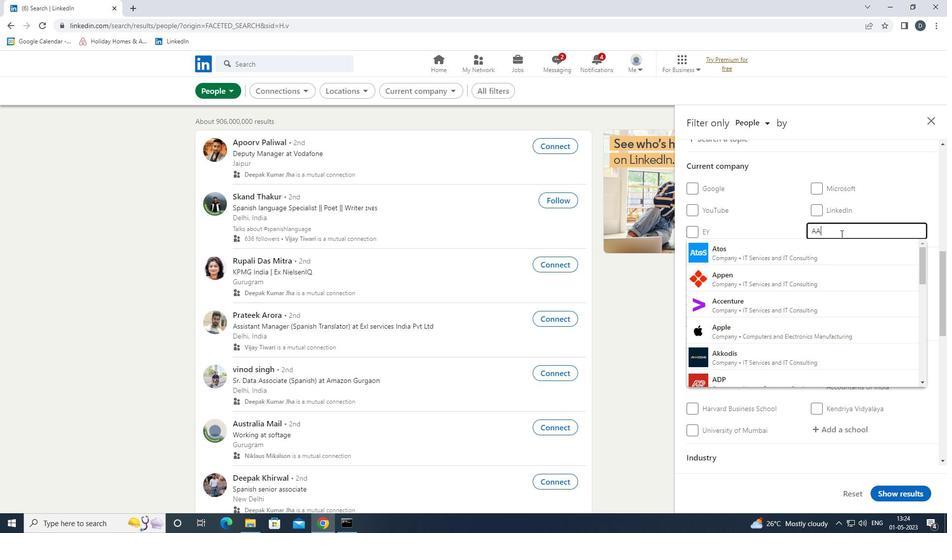 
Action: Mouse moved to (841, 233)
Screenshot: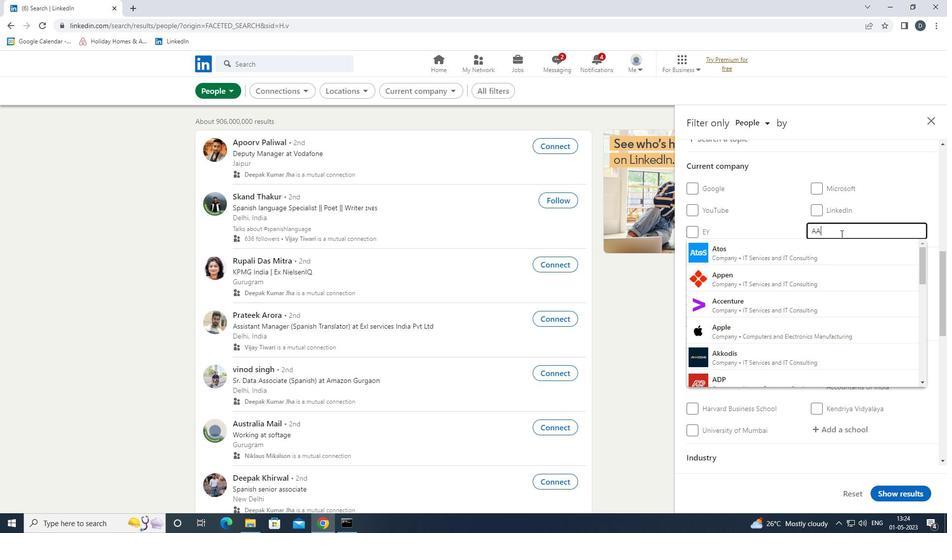 
Action: Key pressed DECO
Screenshot: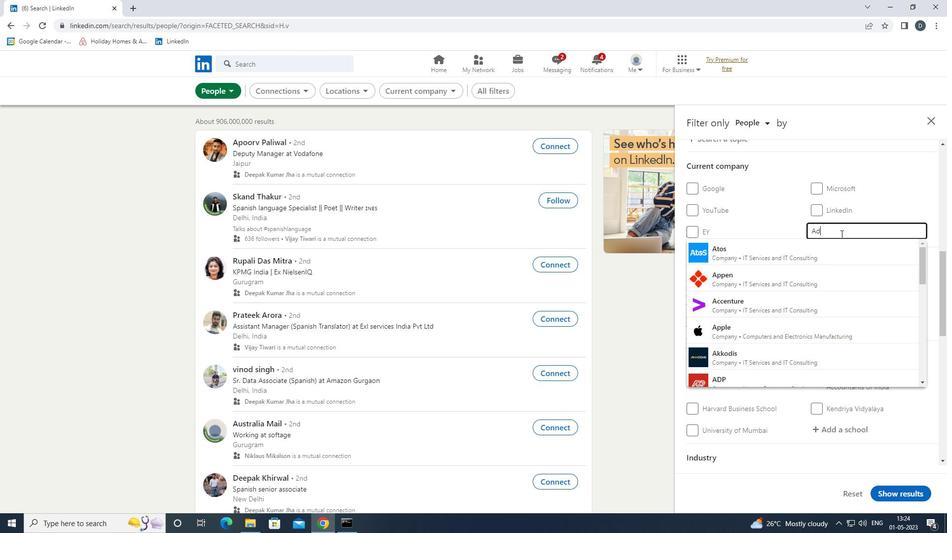 
Action: Mouse moved to (841, 233)
Screenshot: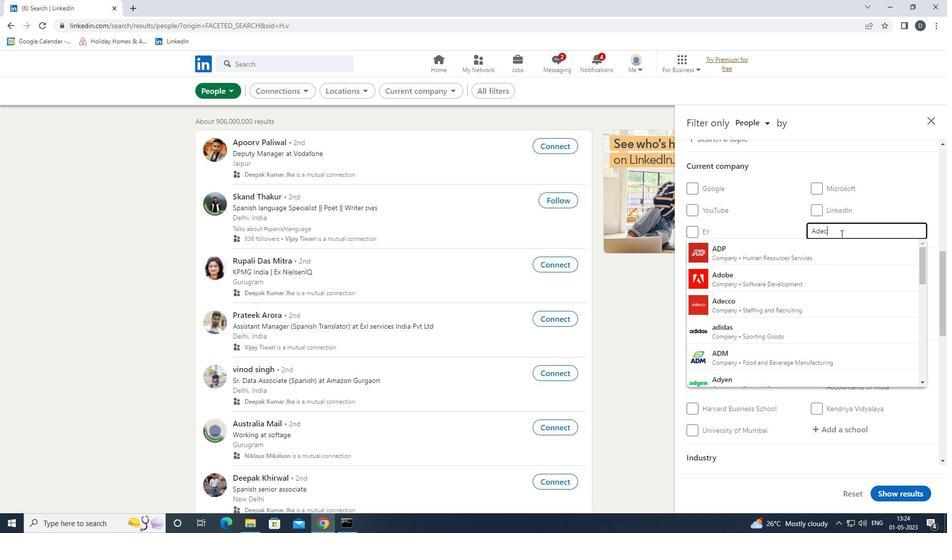 
Action: Key pressed <Key.backspace>CO<Key.down><Key.enter>
Screenshot: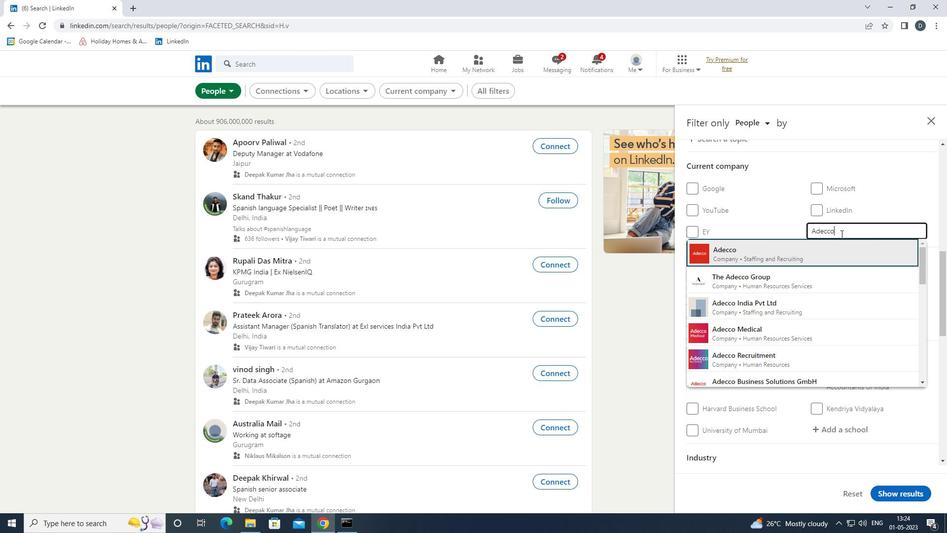 
Action: Mouse moved to (838, 240)
Screenshot: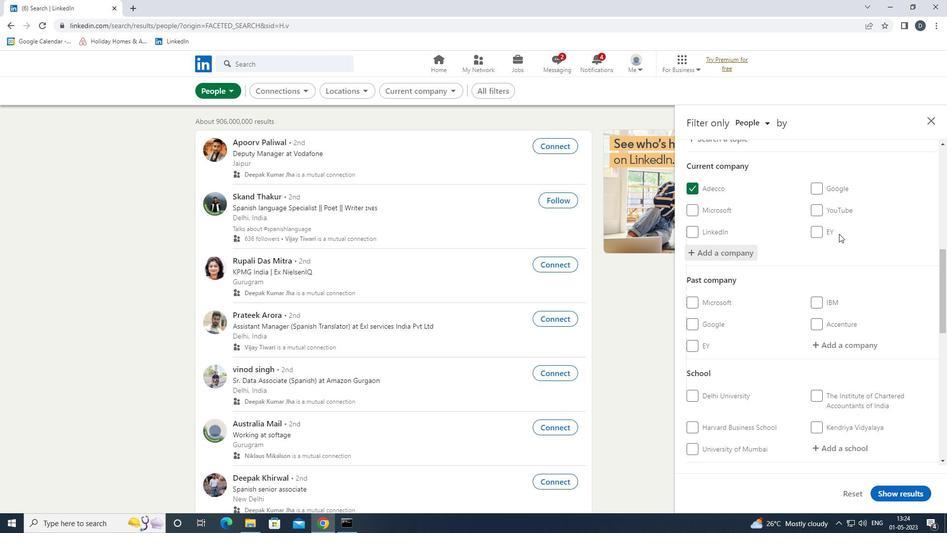
Action: Mouse scrolled (838, 239) with delta (0, 0)
Screenshot: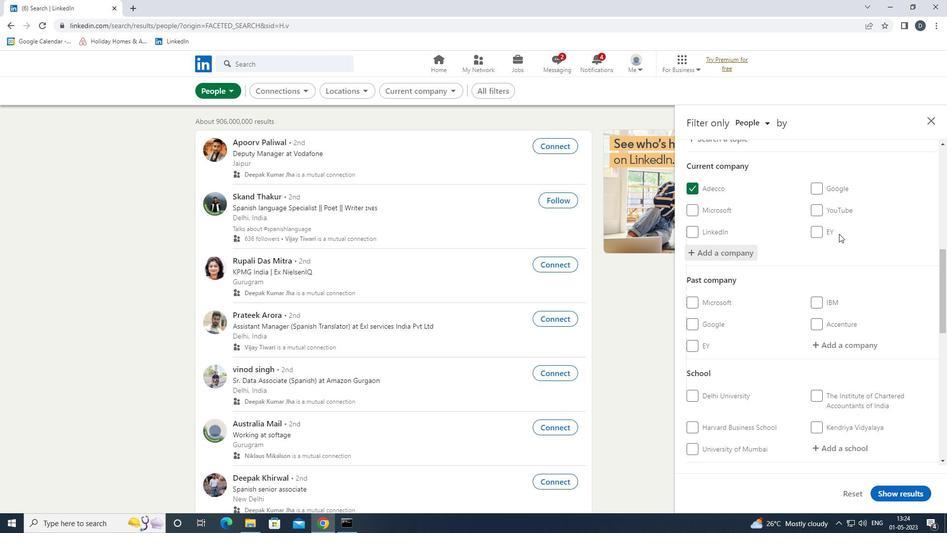 
Action: Mouse moved to (838, 242)
Screenshot: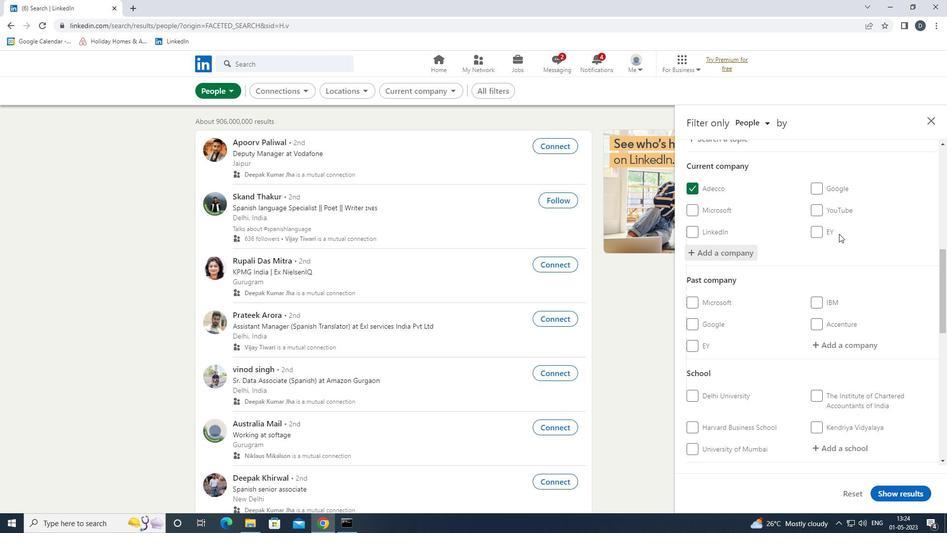 
Action: Mouse scrolled (838, 241) with delta (0, 0)
Screenshot: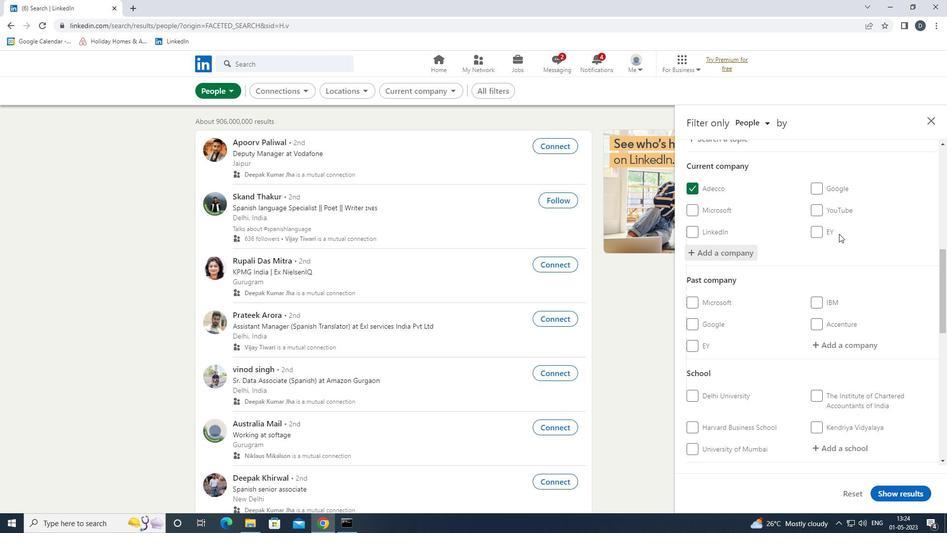 
Action: Mouse moved to (838, 243)
Screenshot: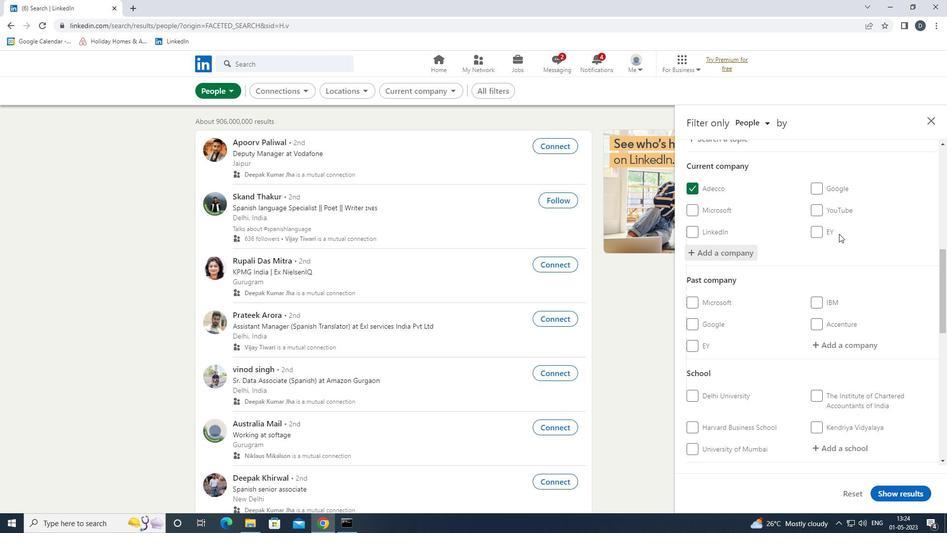
Action: Mouse scrolled (838, 242) with delta (0, 0)
Screenshot: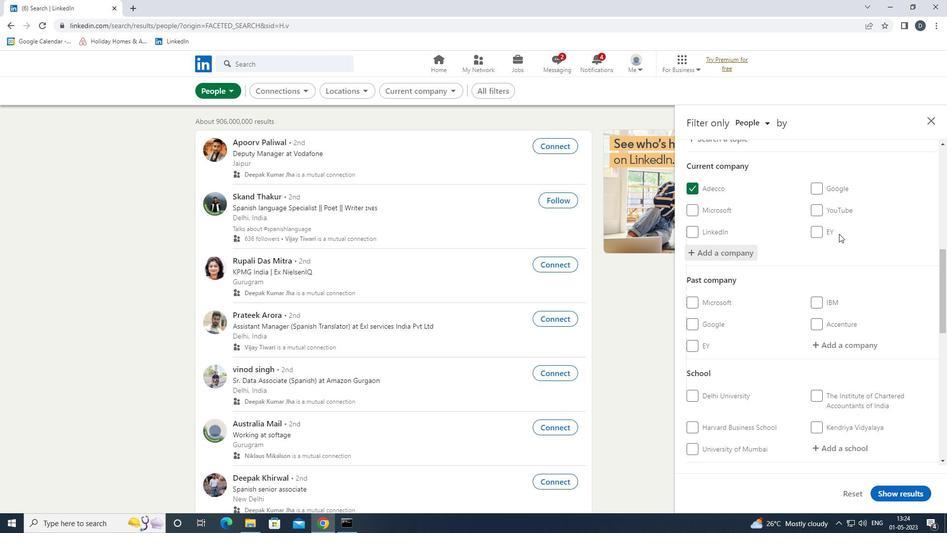 
Action: Mouse moved to (854, 310)
Screenshot: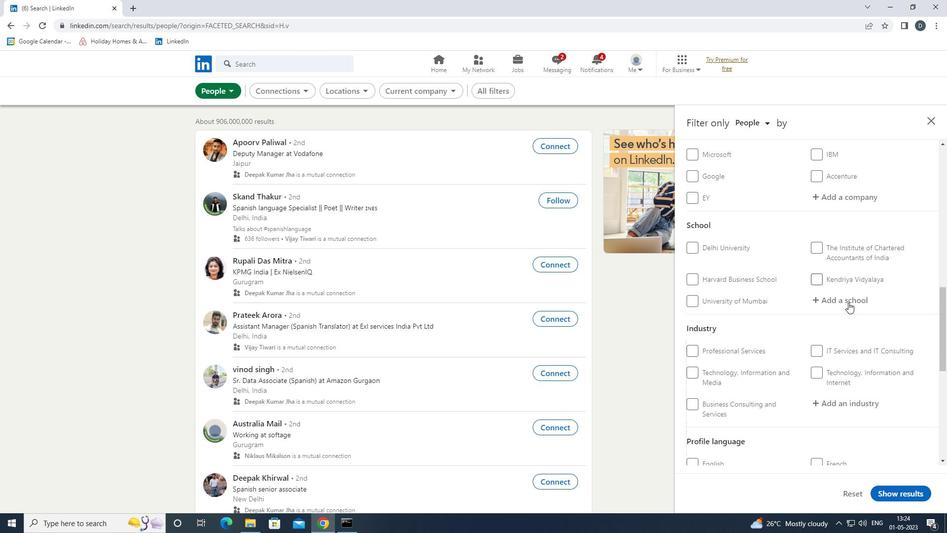 
Action: Mouse pressed left at (854, 310)
Screenshot: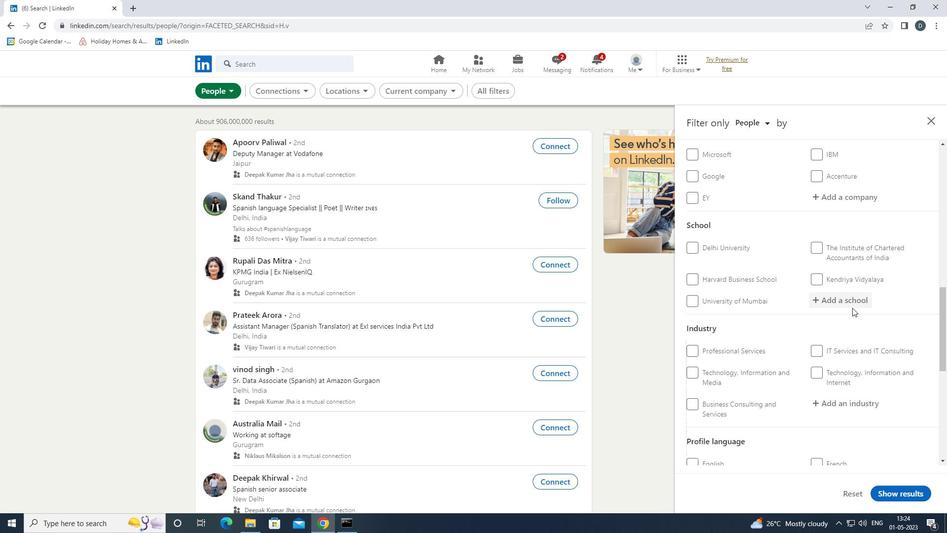
Action: Mouse moved to (855, 304)
Screenshot: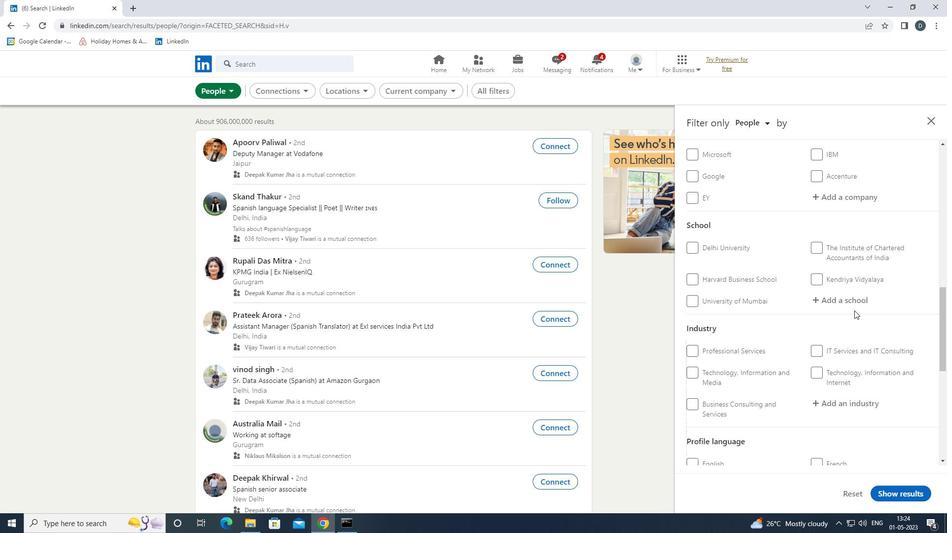 
Action: Mouse pressed left at (855, 304)
Screenshot: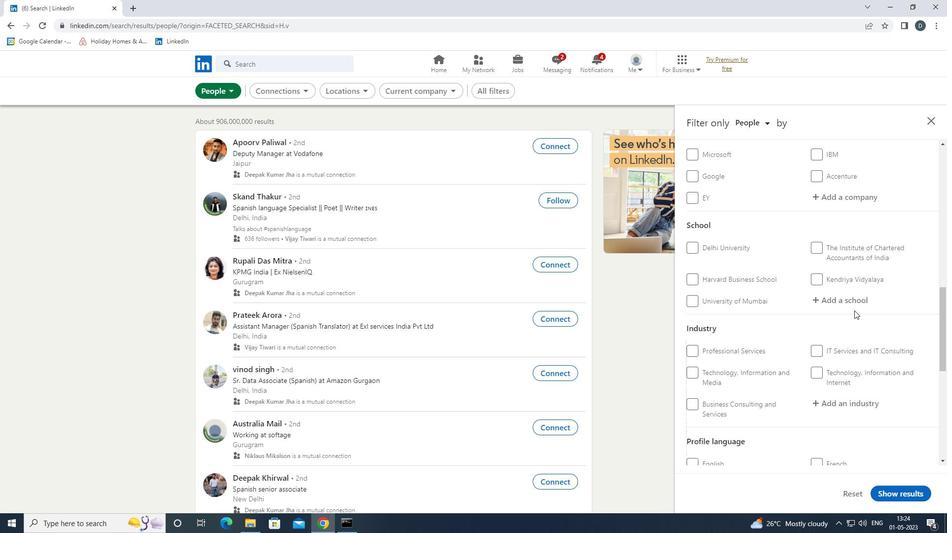 
Action: Mouse moved to (855, 303)
Screenshot: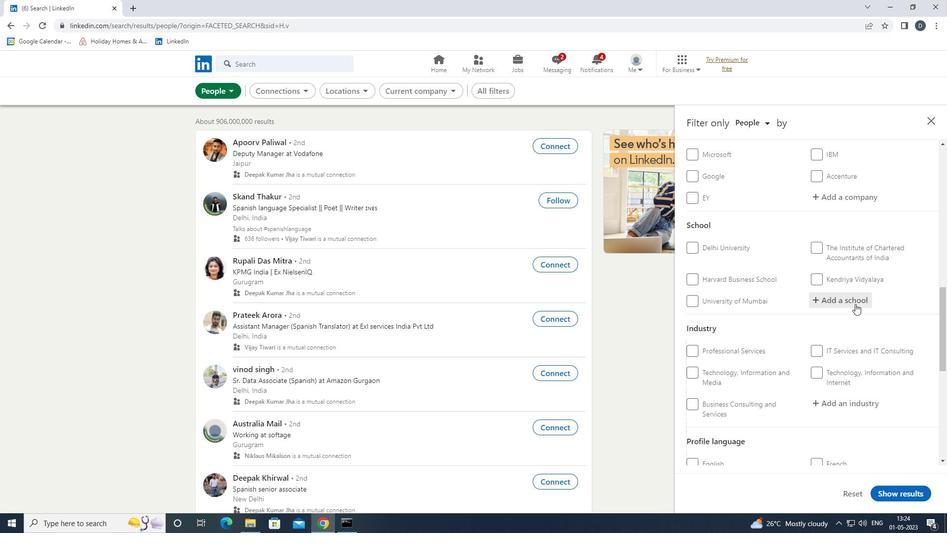 
Action: Key pressed <Key.shift>DOEACC<Key.down><Key.enter>
Screenshot: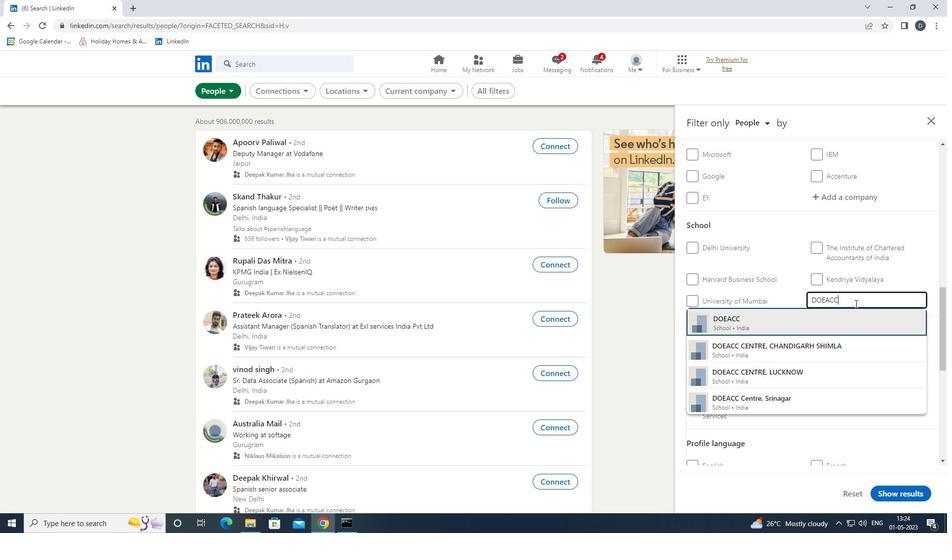 
Action: Mouse moved to (855, 304)
Screenshot: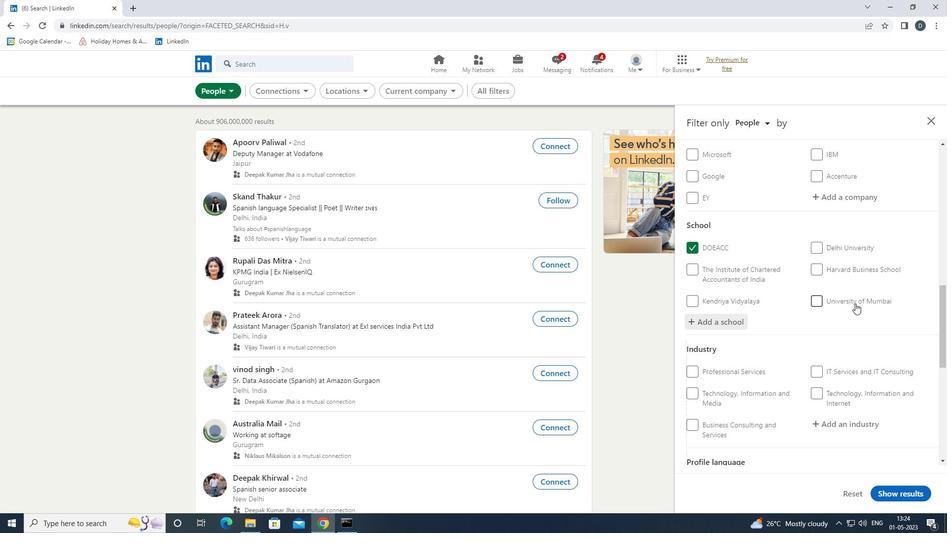 
Action: Mouse scrolled (855, 303) with delta (0, 0)
Screenshot: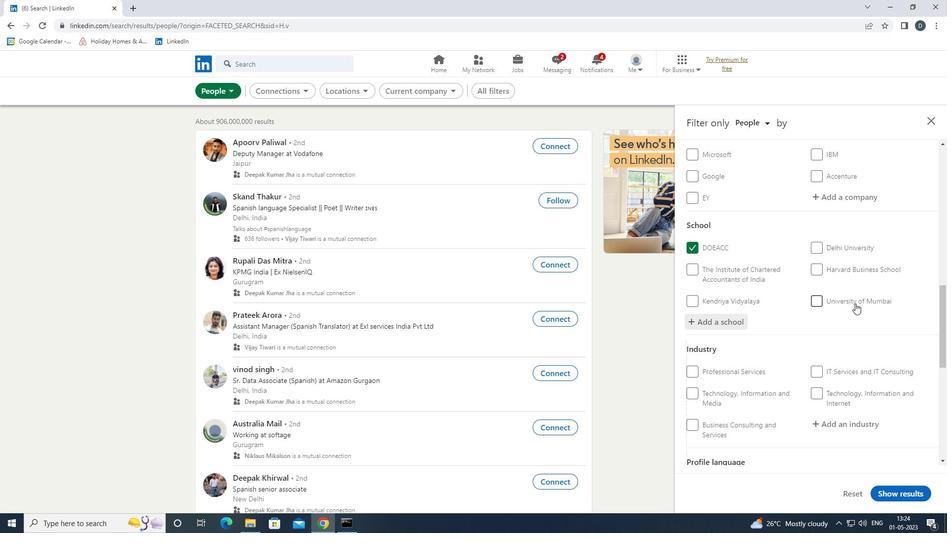 
Action: Mouse moved to (855, 305)
Screenshot: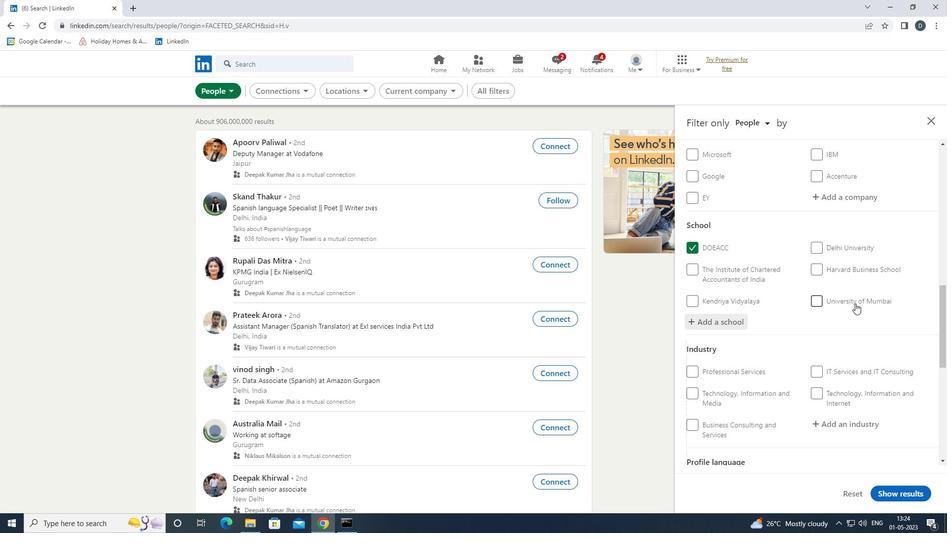 
Action: Mouse scrolled (855, 305) with delta (0, 0)
Screenshot: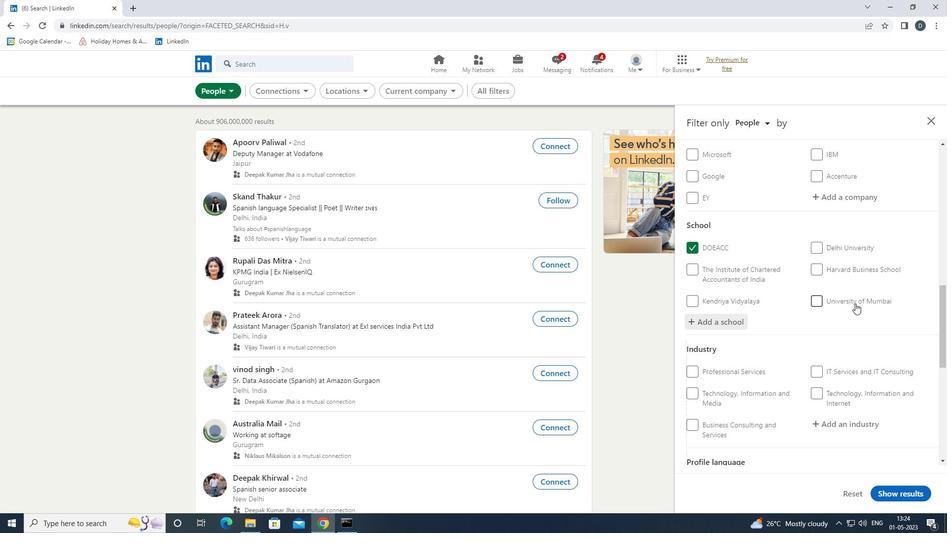 
Action: Mouse moved to (853, 325)
Screenshot: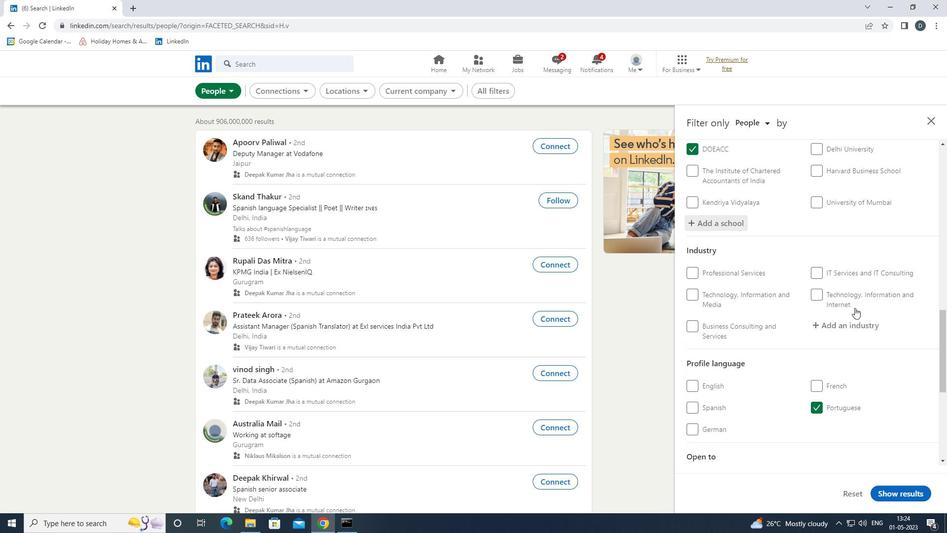 
Action: Mouse pressed left at (853, 325)
Screenshot: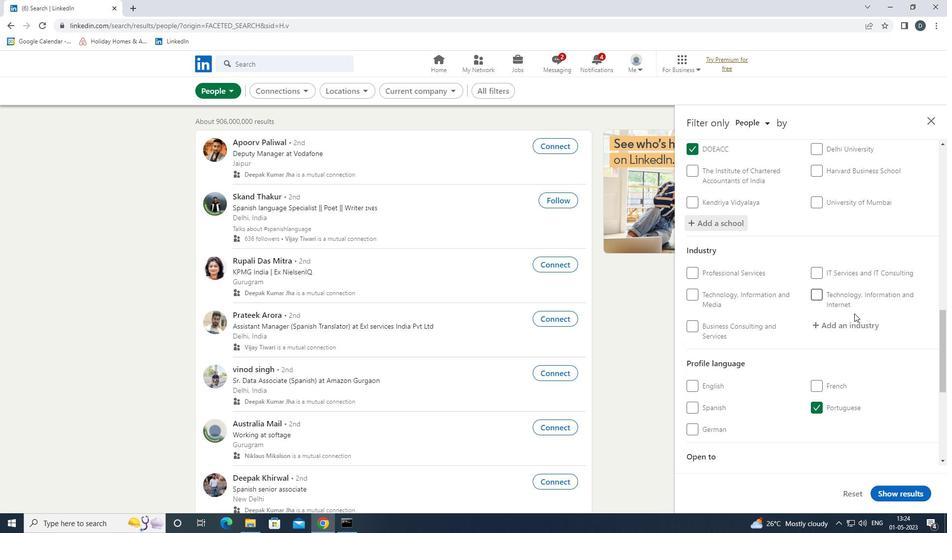 
Action: Key pressed <Key.shift><Key.shift><Key.shift><Key.shift><Key.shift><Key.shift><Key.shift><Key.shift><Key.shift><Key.shift><Key.shift><Key.shift><Key.shift><Key.shift><Key.shift><Key.shift><Key.shift><Key.shift><Key.shift><Key.shift><Key.shift><Key.shift><Key.shift>ELDERLY<Key.down><Key.enter>
Screenshot: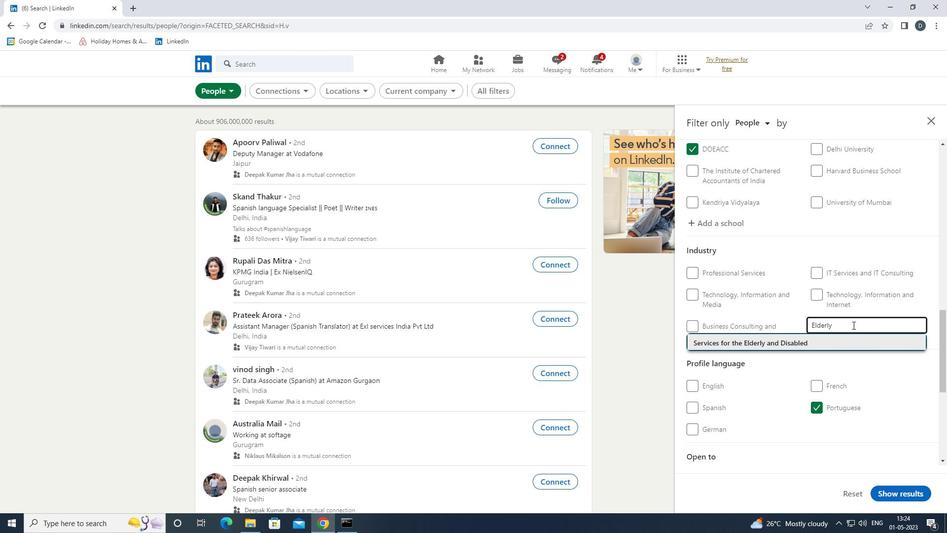 
Action: Mouse moved to (825, 334)
Screenshot: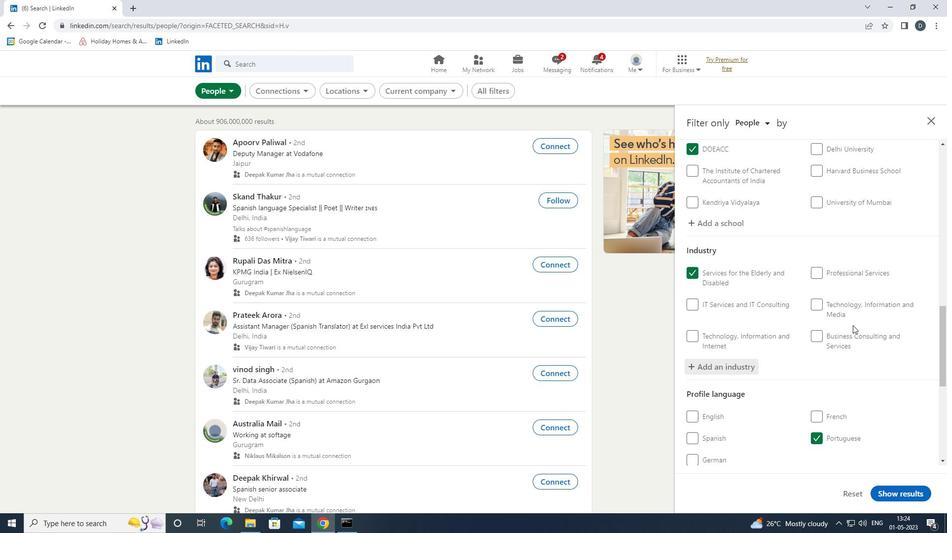 
Action: Mouse scrolled (825, 333) with delta (0, 0)
Screenshot: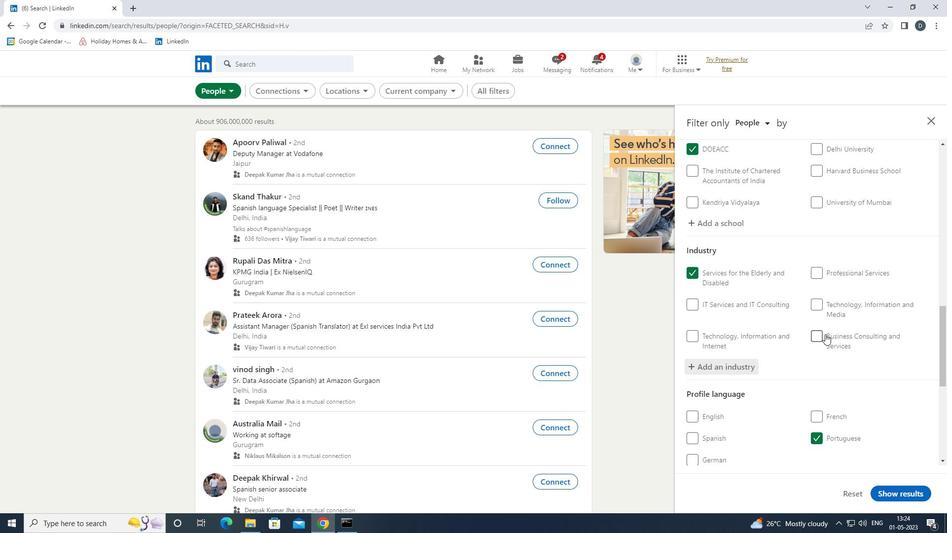 
Action: Mouse scrolled (825, 333) with delta (0, 0)
Screenshot: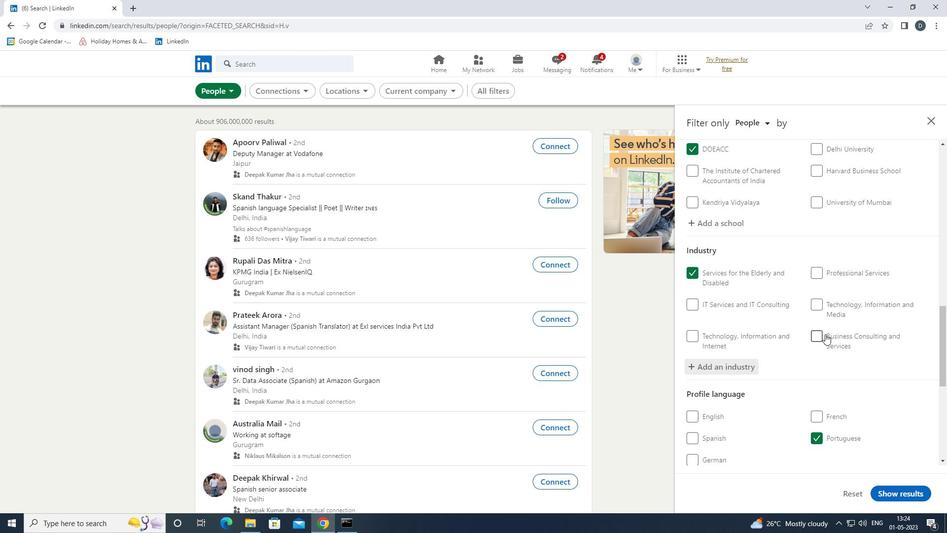 
Action: Mouse moved to (733, 354)
Screenshot: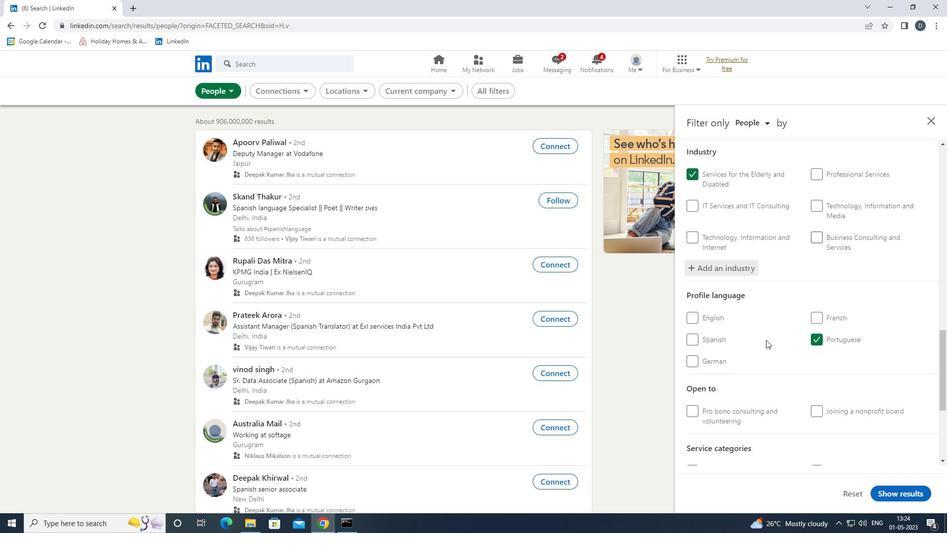 
Action: Mouse scrolled (733, 354) with delta (0, 0)
Screenshot: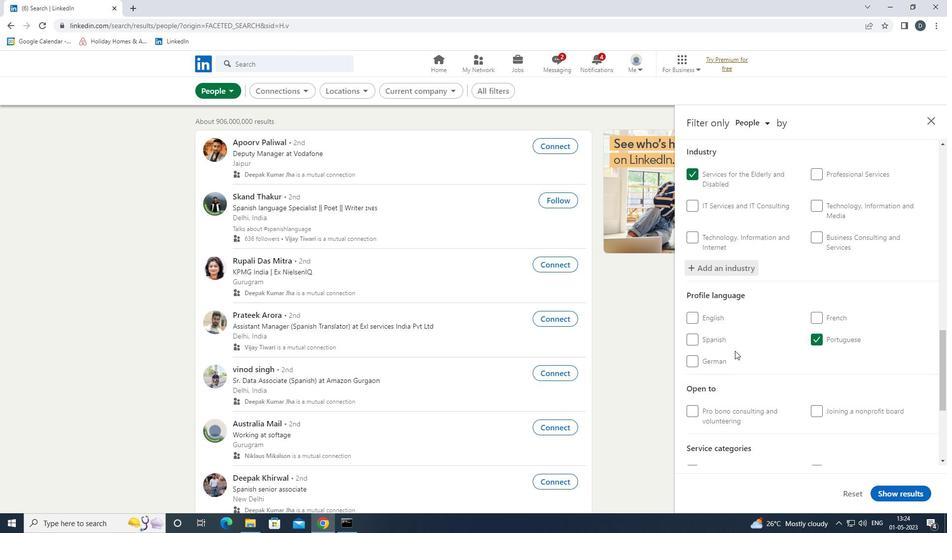 
Action: Mouse moved to (739, 349)
Screenshot: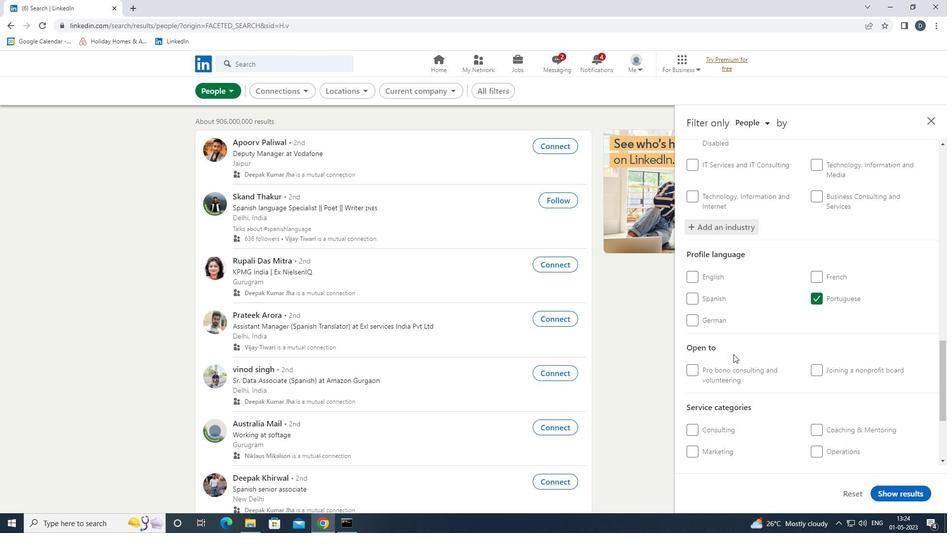 
Action: Mouse scrolled (739, 348) with delta (0, 0)
Screenshot: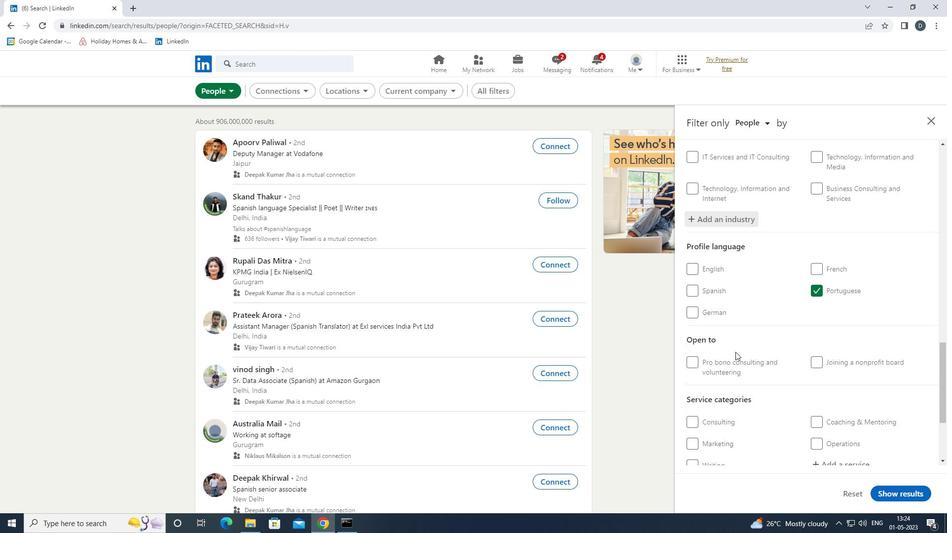 
Action: Mouse scrolled (739, 348) with delta (0, 0)
Screenshot: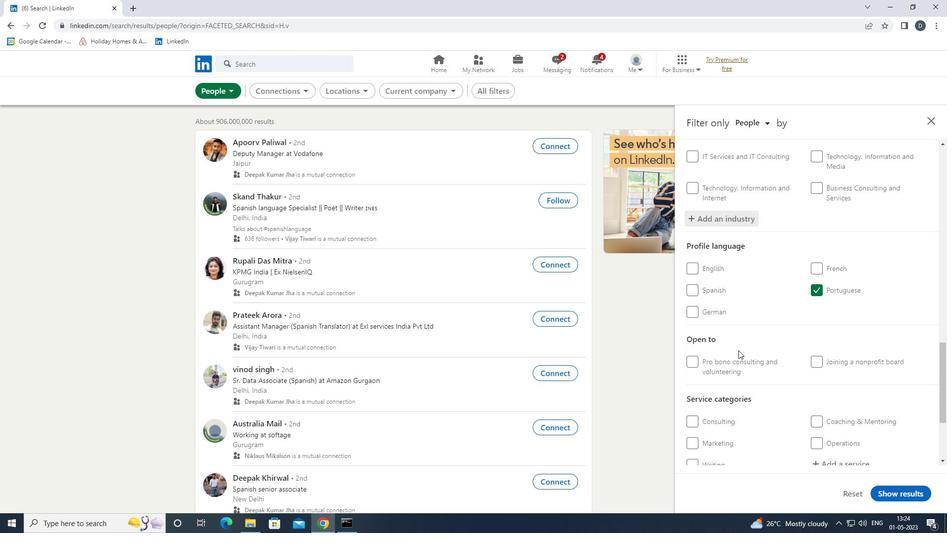 
Action: Mouse moved to (844, 365)
Screenshot: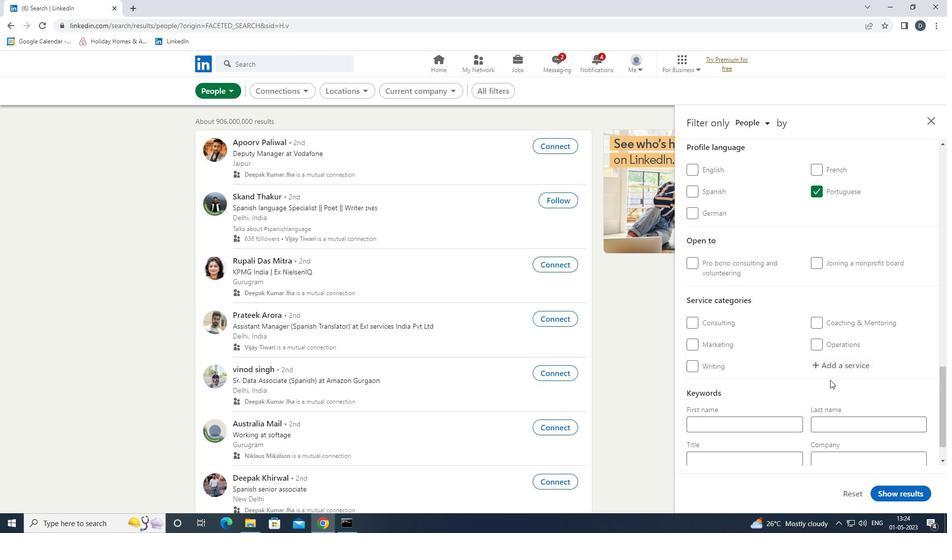 
Action: Mouse pressed left at (844, 365)
Screenshot: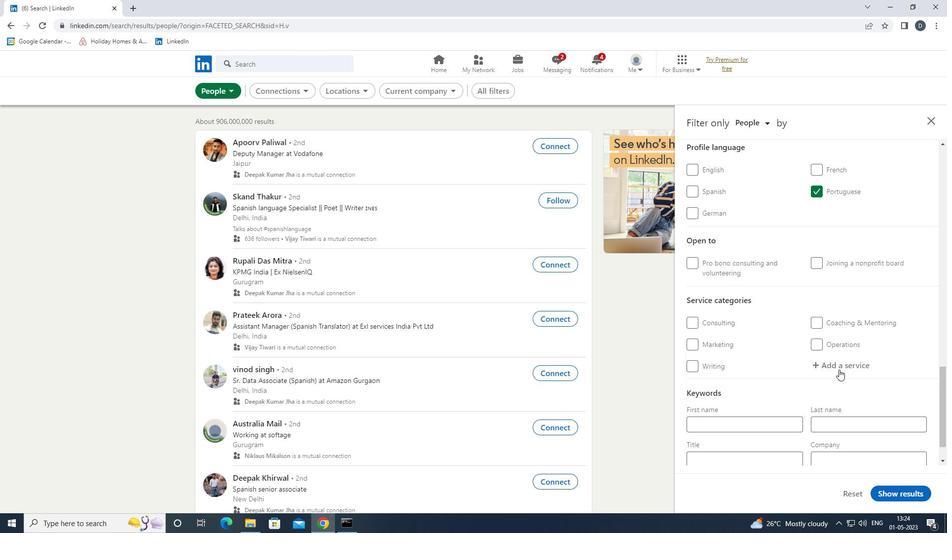 
Action: Key pressed <Key.shift>CYBERC<Key.backspace>SE<Key.down><Key.enter>
Screenshot: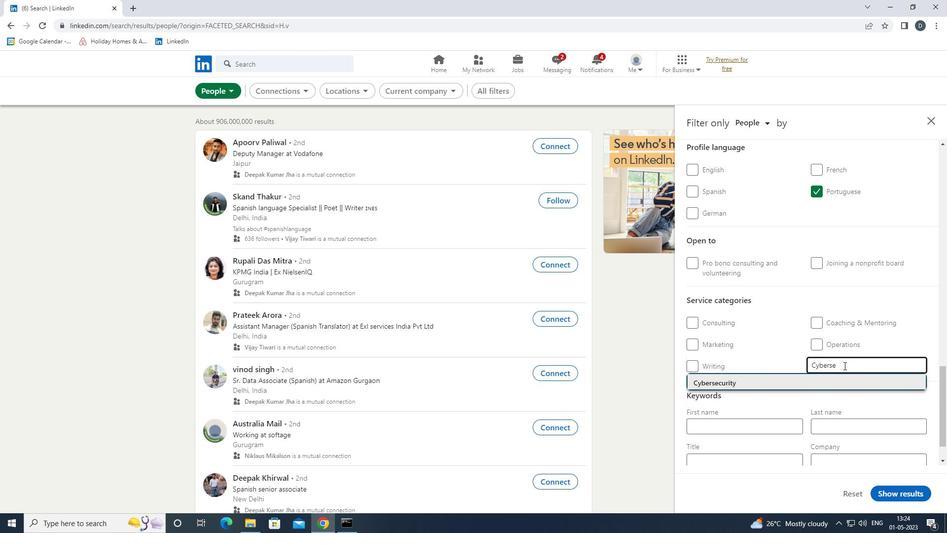 
Action: Mouse scrolled (844, 365) with delta (0, 0)
Screenshot: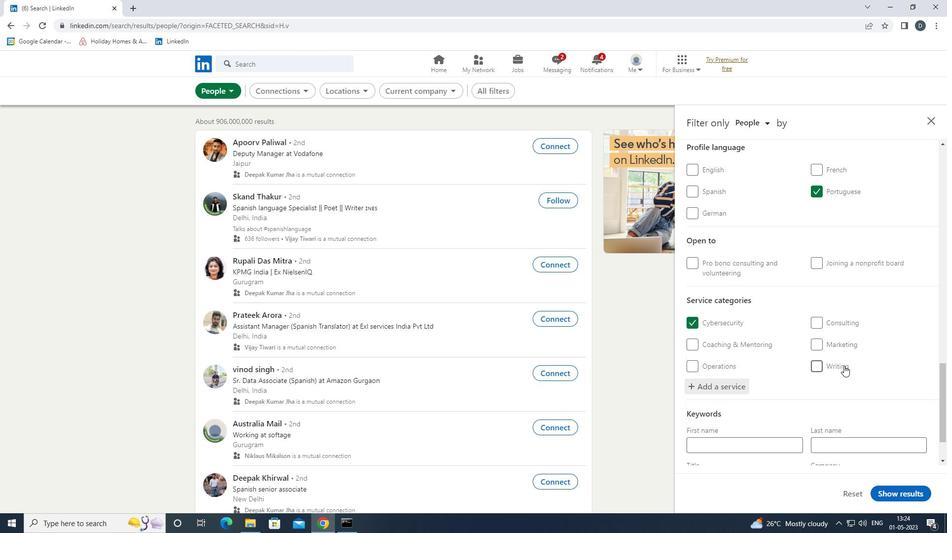 
Action: Mouse moved to (844, 369)
Screenshot: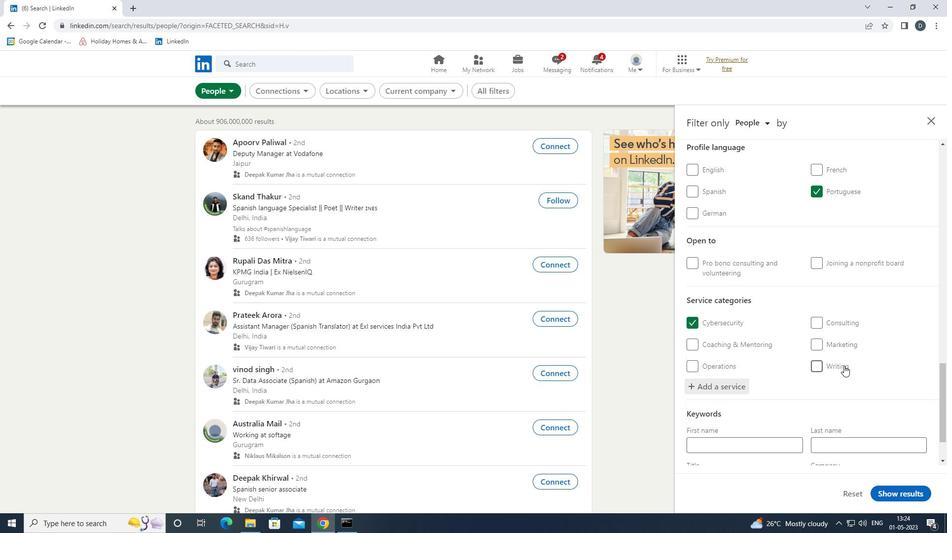 
Action: Mouse scrolled (844, 369) with delta (0, 0)
Screenshot: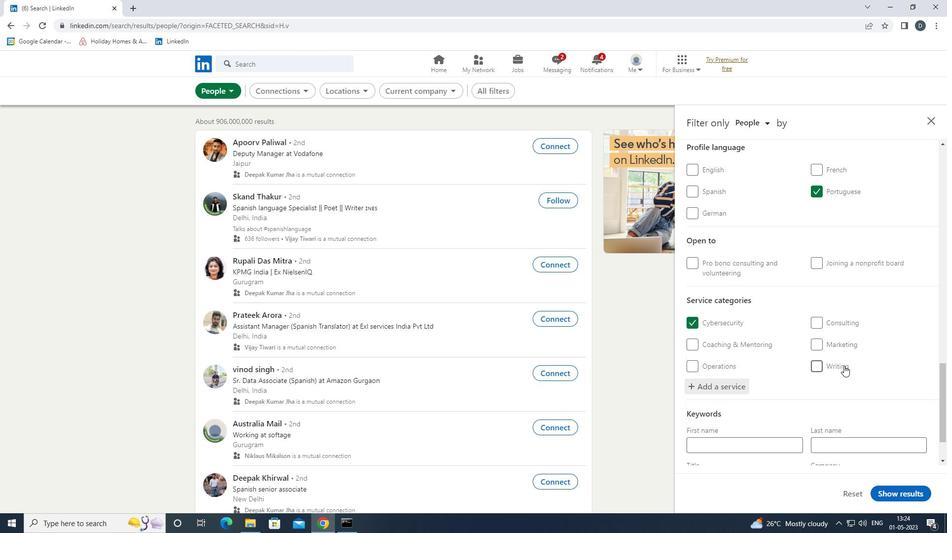 
Action: Mouse moved to (844, 373)
Screenshot: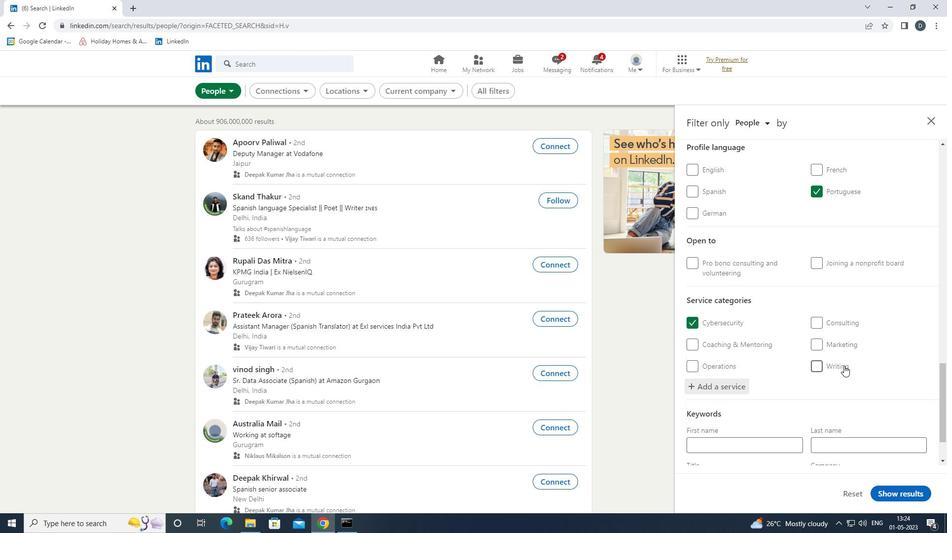 
Action: Mouse scrolled (844, 372) with delta (0, 0)
Screenshot: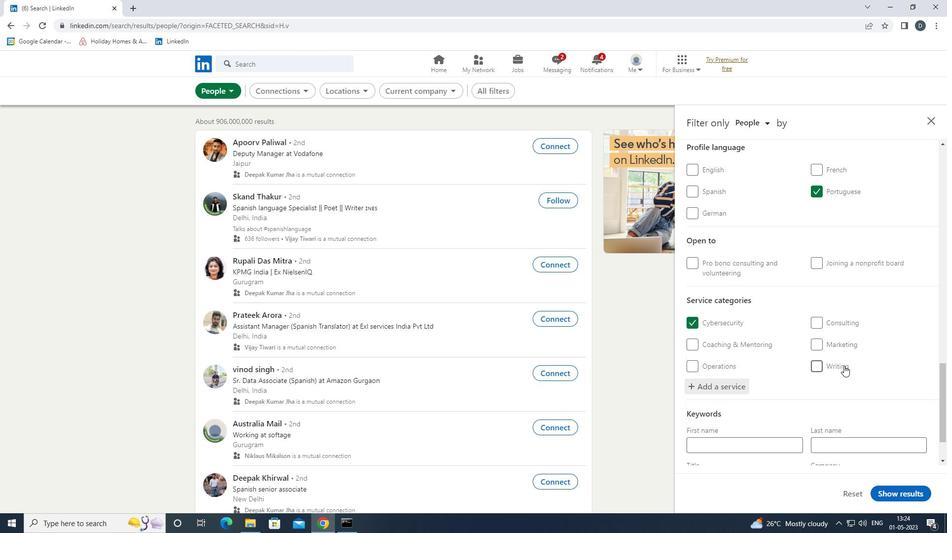 
Action: Mouse moved to (842, 376)
Screenshot: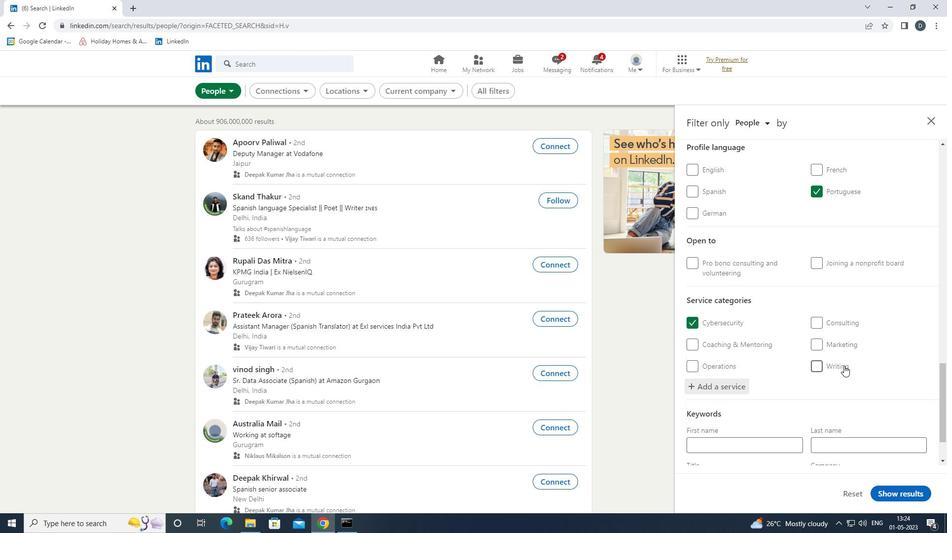 
Action: Mouse scrolled (842, 375) with delta (0, 0)
Screenshot: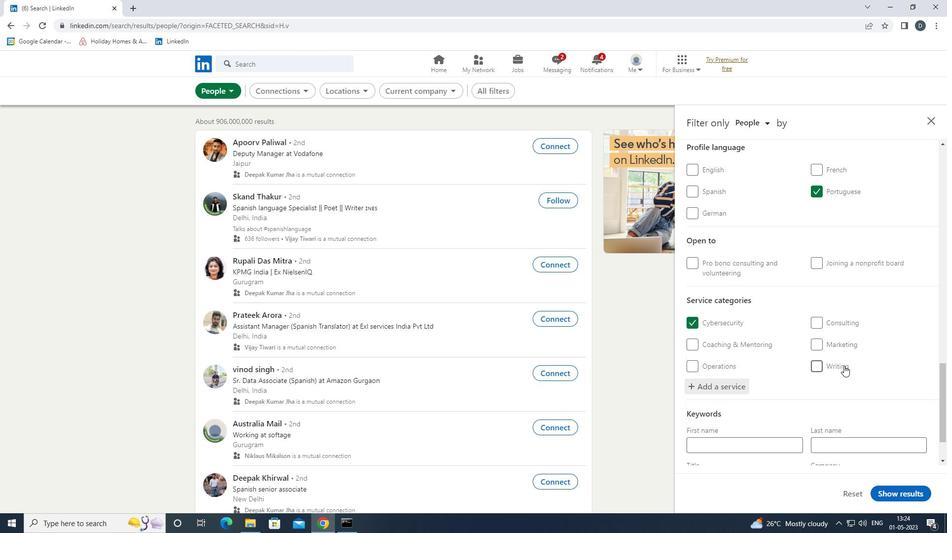 
Action: Mouse moved to (742, 418)
Screenshot: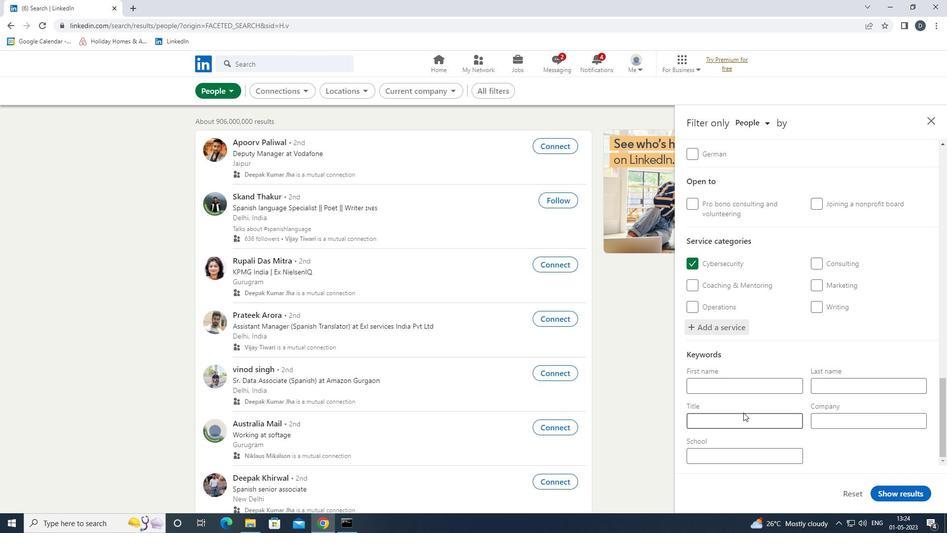 
Action: Mouse pressed left at (742, 418)
Screenshot: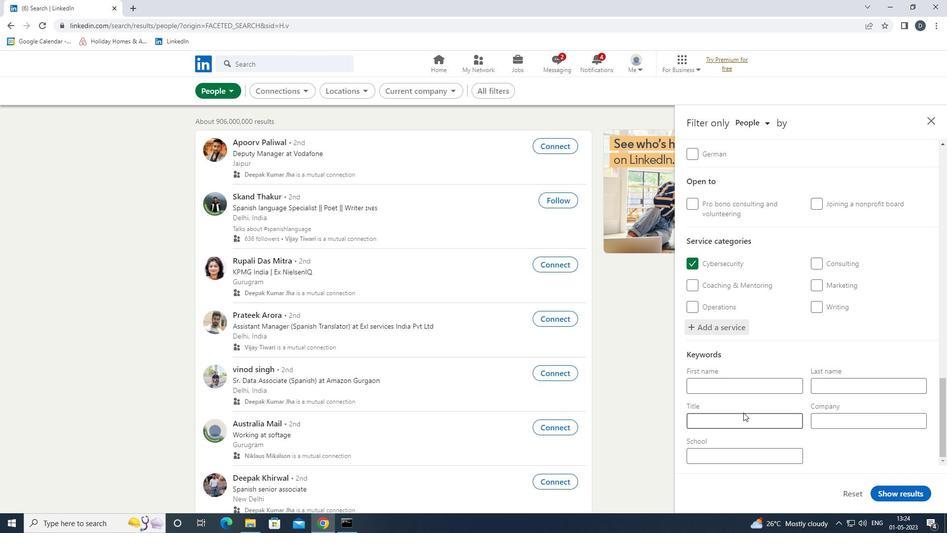 
Action: Key pressed <Key.shift>FOOD<Key.space><Key.shift>KITCHEN<Key.space><Key.shift>WORKER
Screenshot: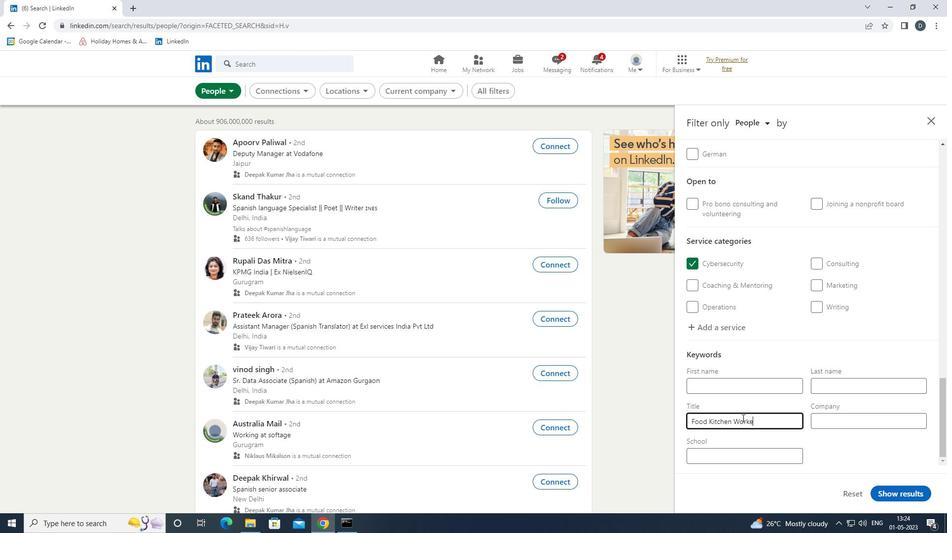 
Action: Mouse moved to (920, 493)
Screenshot: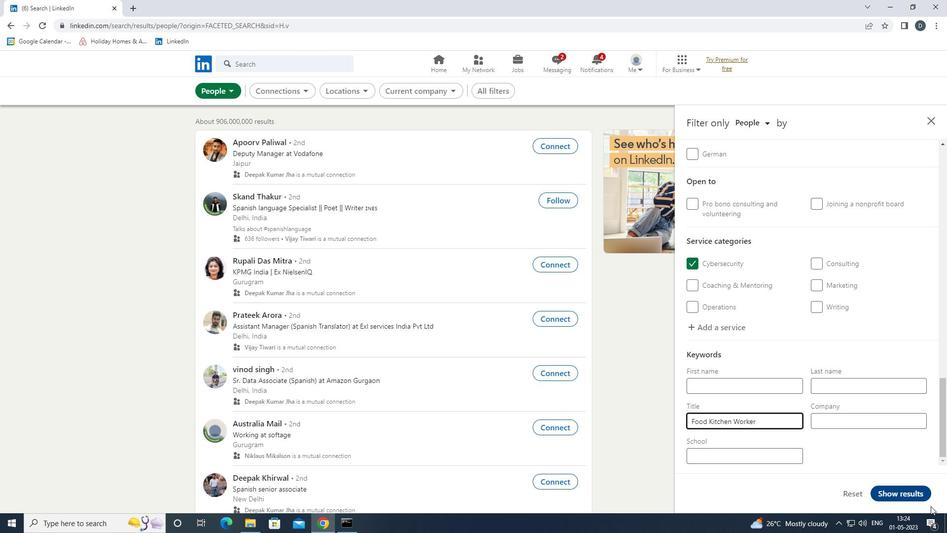 
Action: Mouse pressed left at (920, 493)
Screenshot: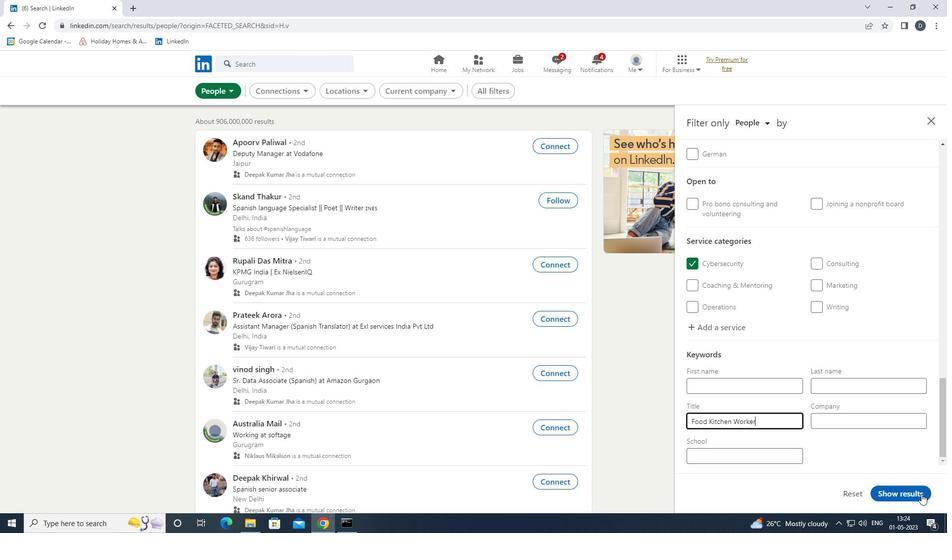 
Action: Mouse moved to (678, 260)
Screenshot: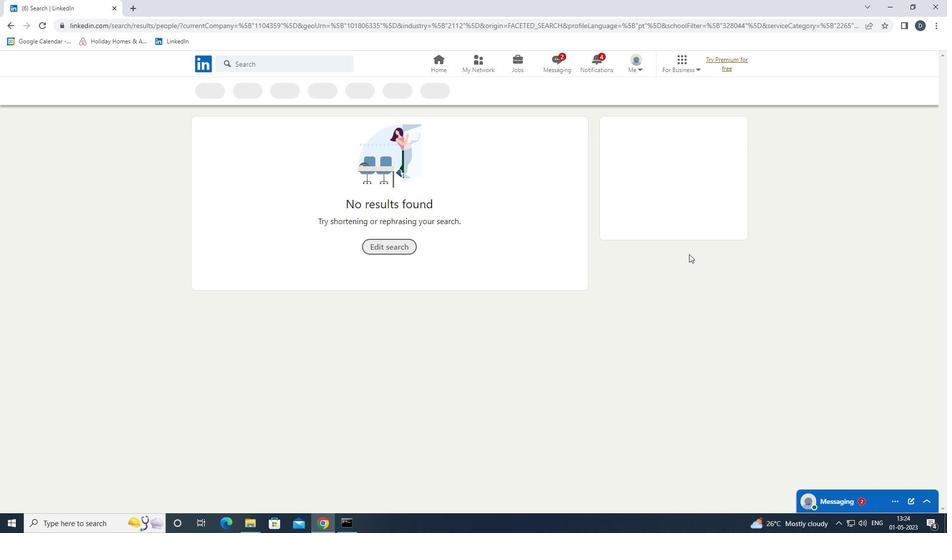 
